 Task: Select a due date automation when advanced on, the moment a card is due add fields with custom field "Resume" set to a number lower than 1 and greater or equal to 10.
Action: Mouse moved to (1377, 100)
Screenshot: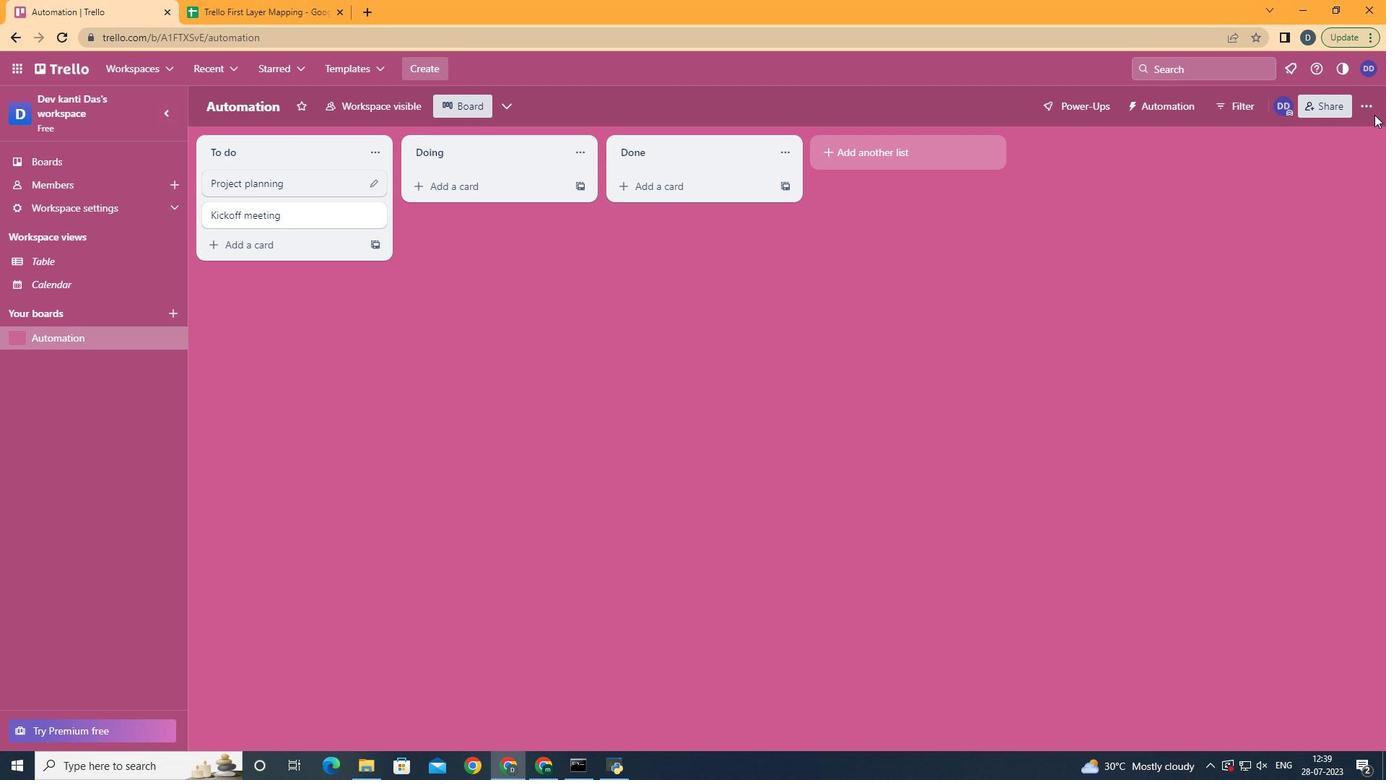 
Action: Mouse pressed left at (1377, 100)
Screenshot: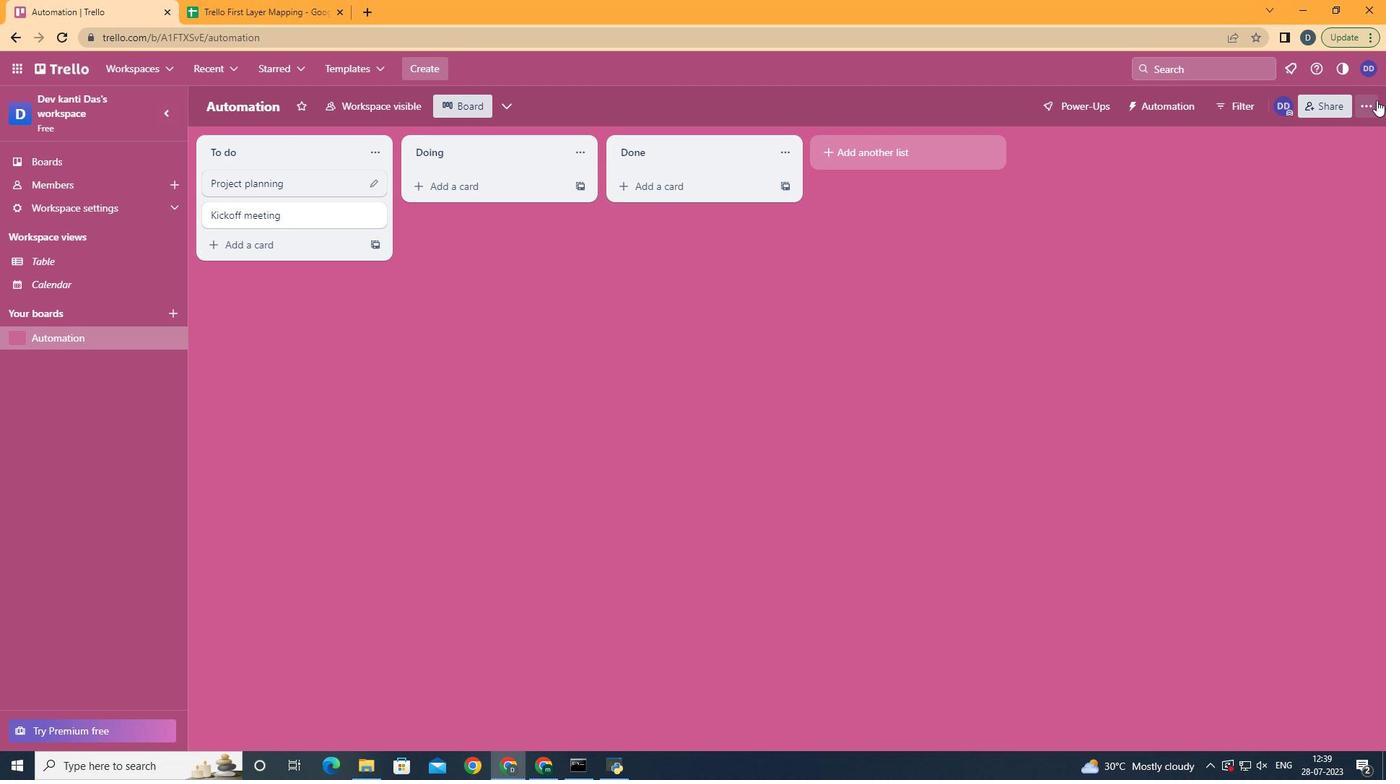 
Action: Mouse moved to (1249, 296)
Screenshot: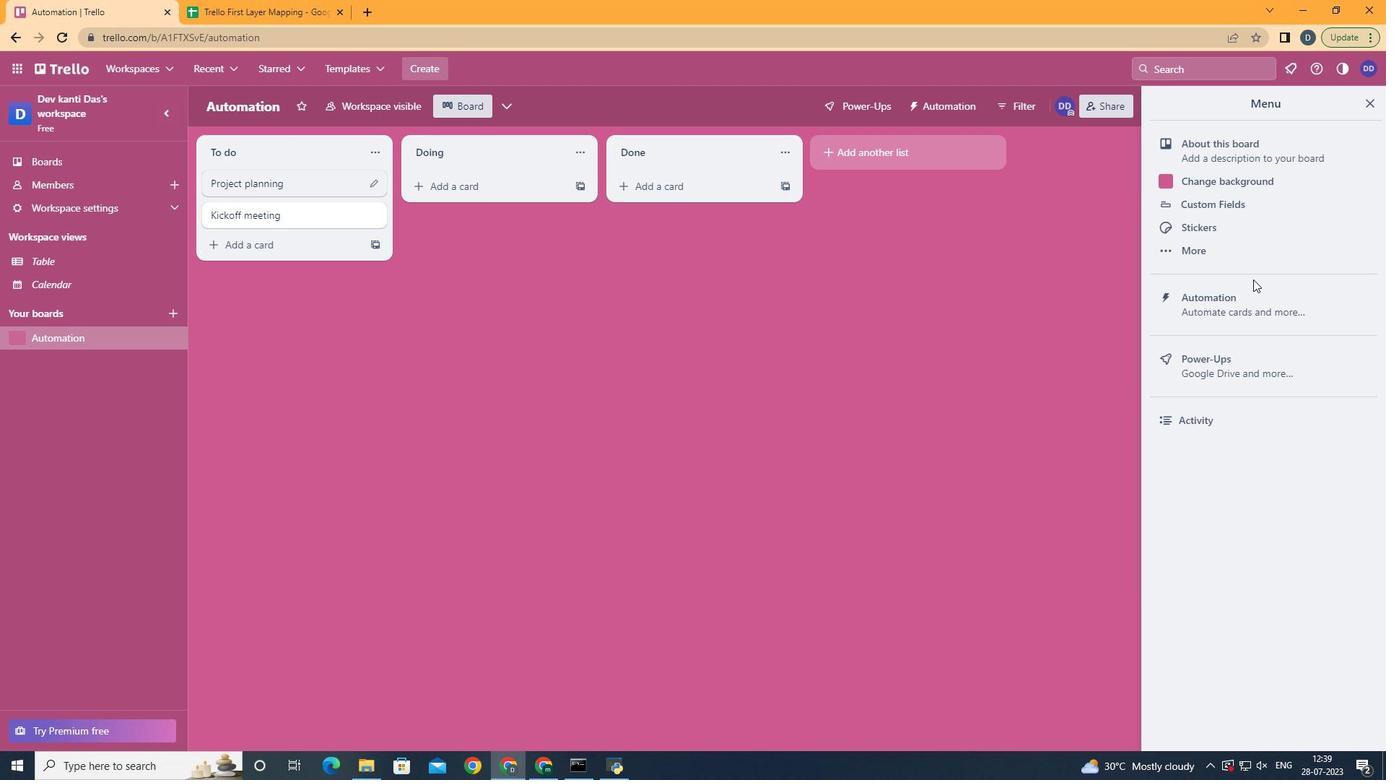 
Action: Mouse pressed left at (1249, 296)
Screenshot: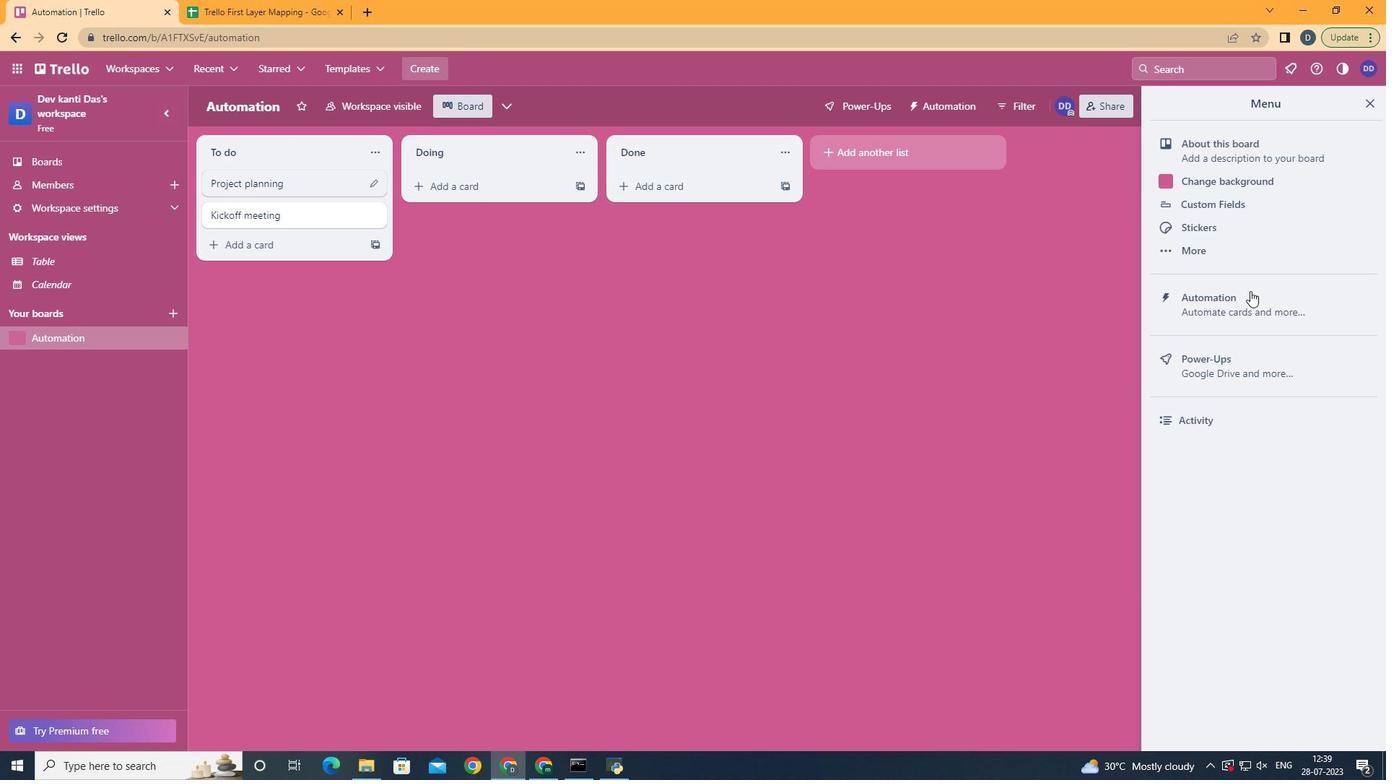 
Action: Mouse moved to (265, 294)
Screenshot: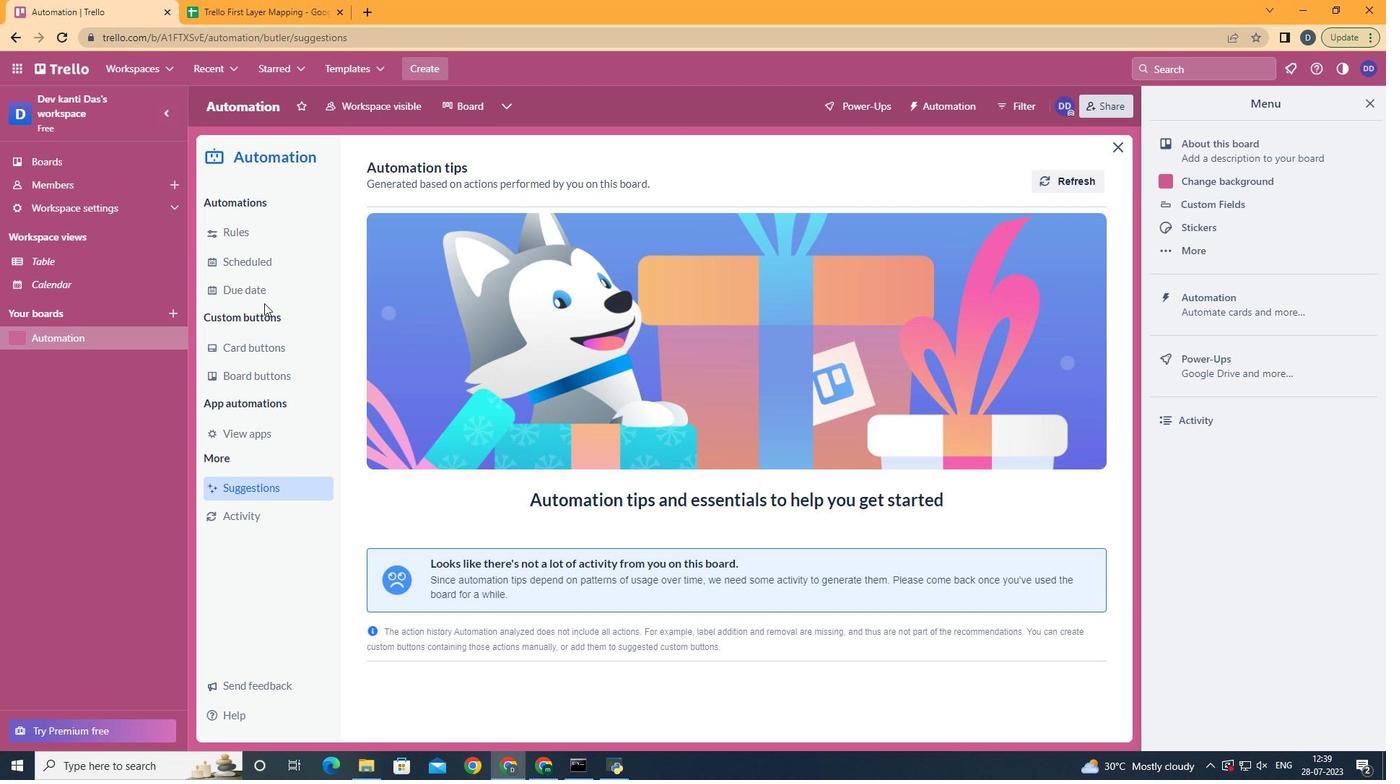 
Action: Mouse pressed left at (265, 294)
Screenshot: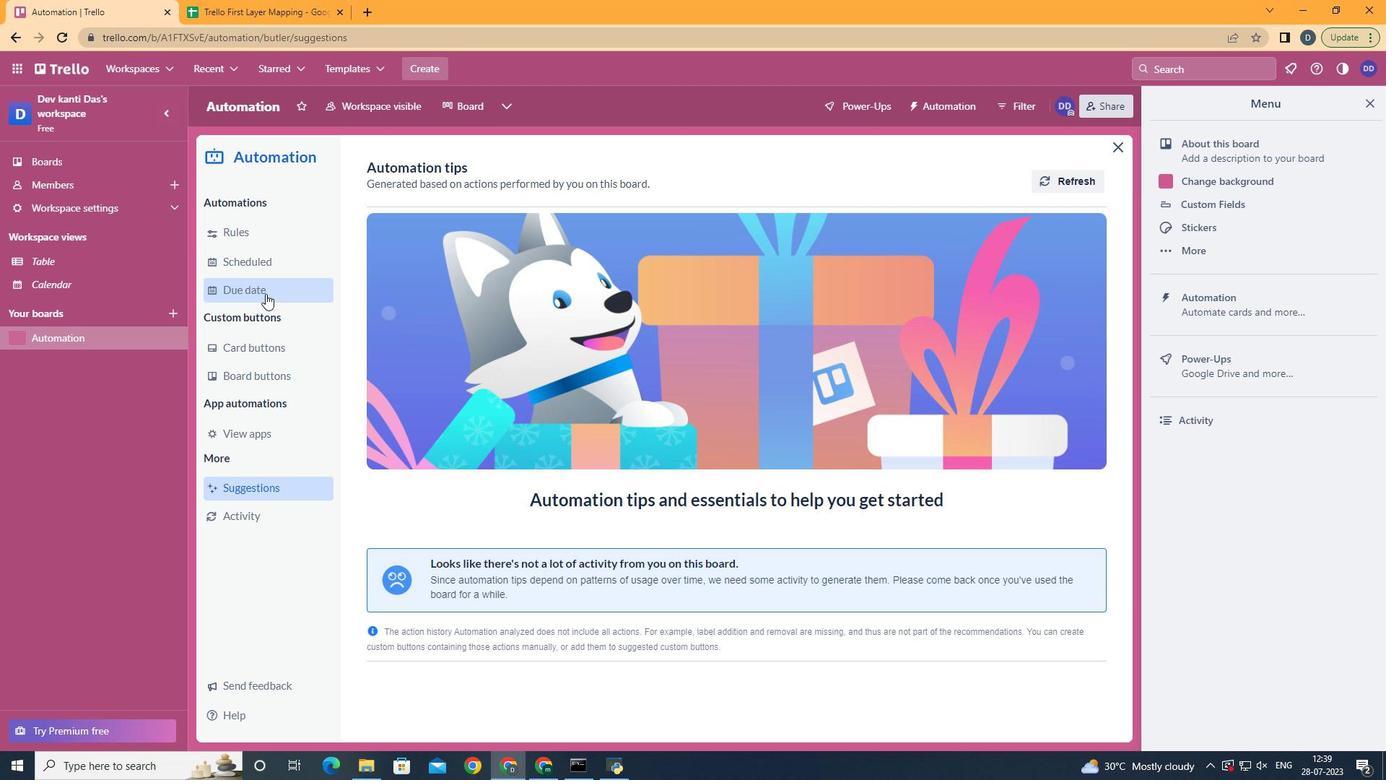 
Action: Mouse moved to (1031, 176)
Screenshot: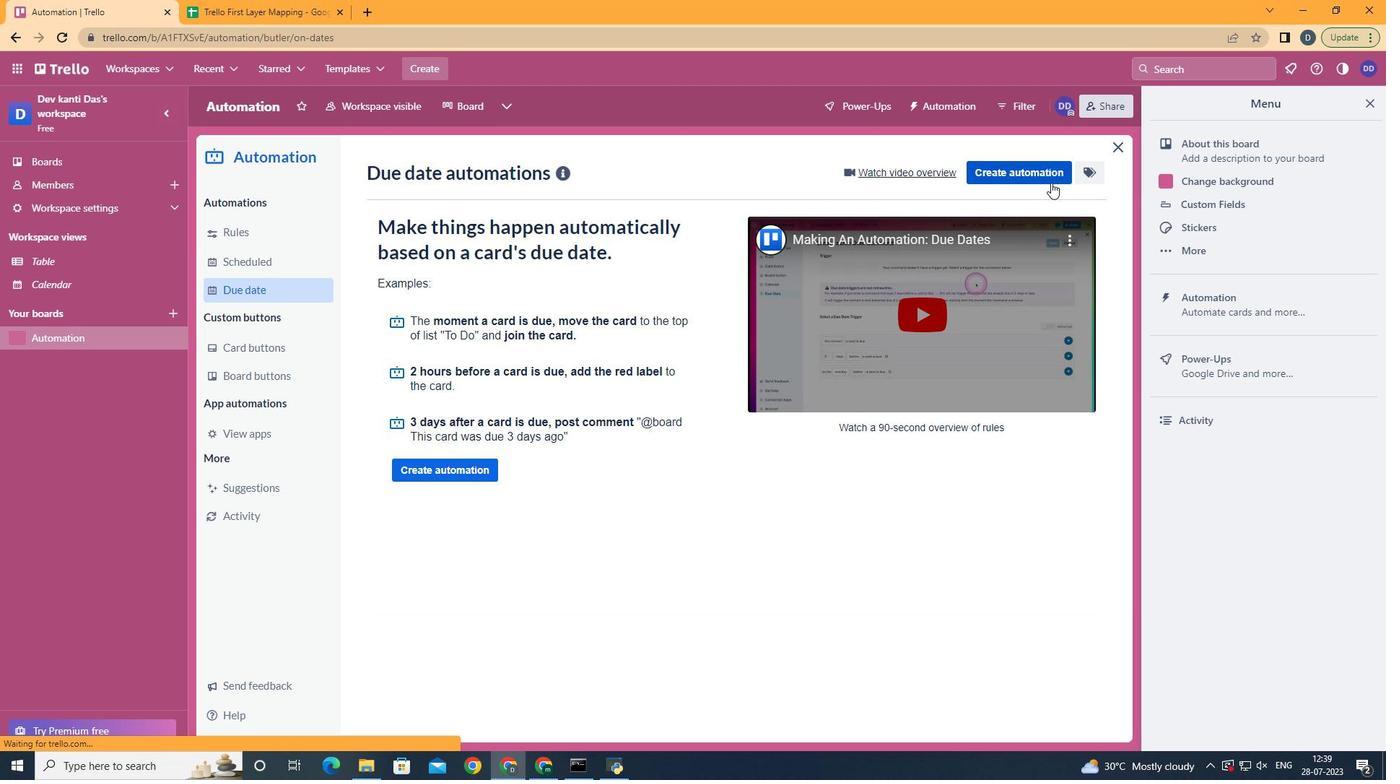 
Action: Mouse pressed left at (1031, 176)
Screenshot: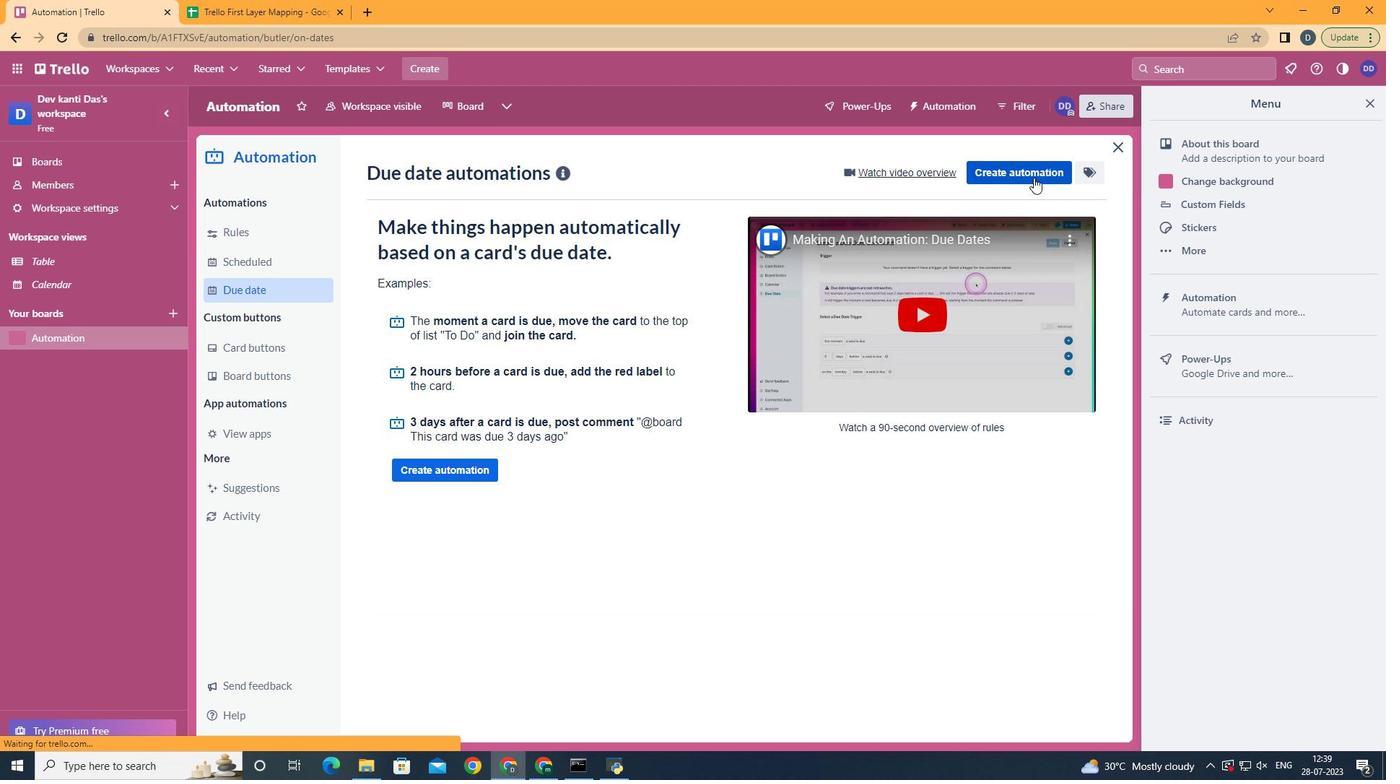 
Action: Mouse moved to (759, 307)
Screenshot: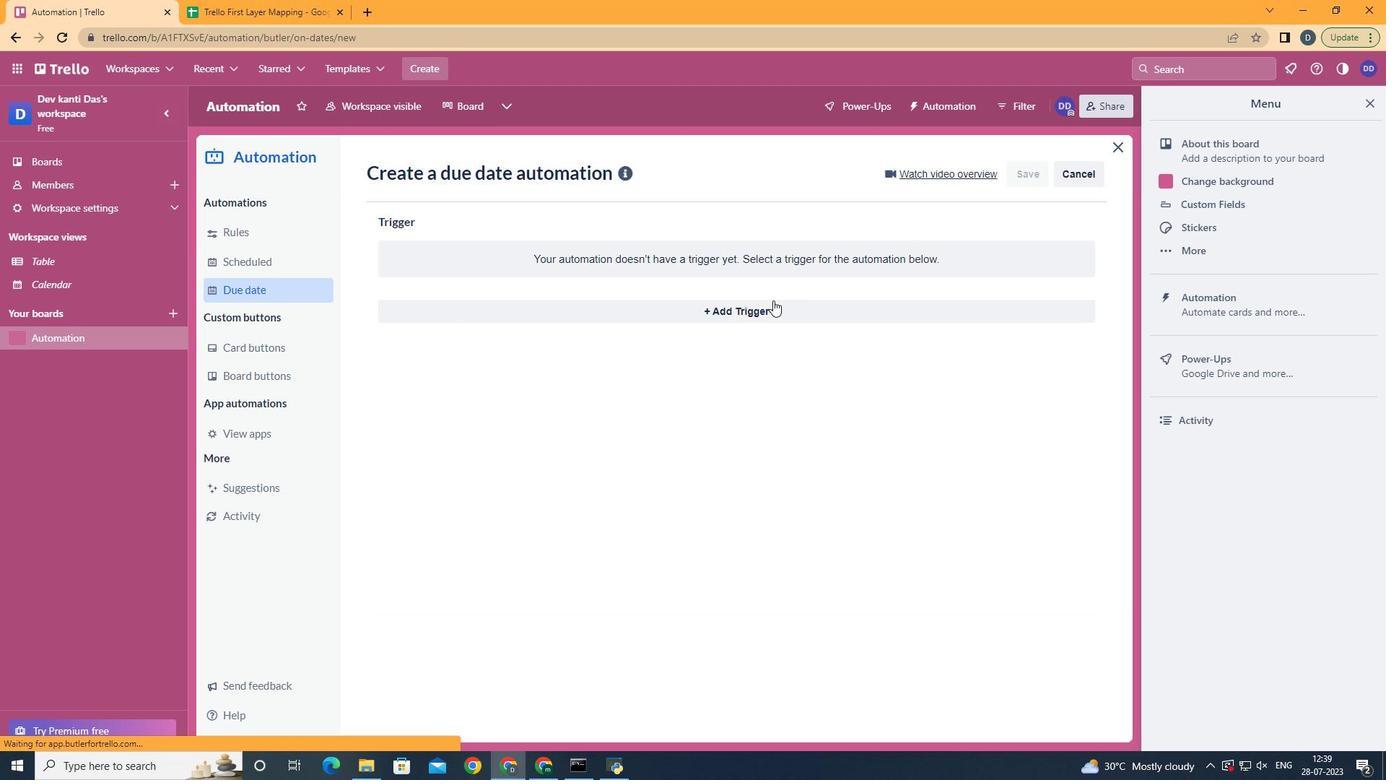 
Action: Mouse pressed left at (759, 307)
Screenshot: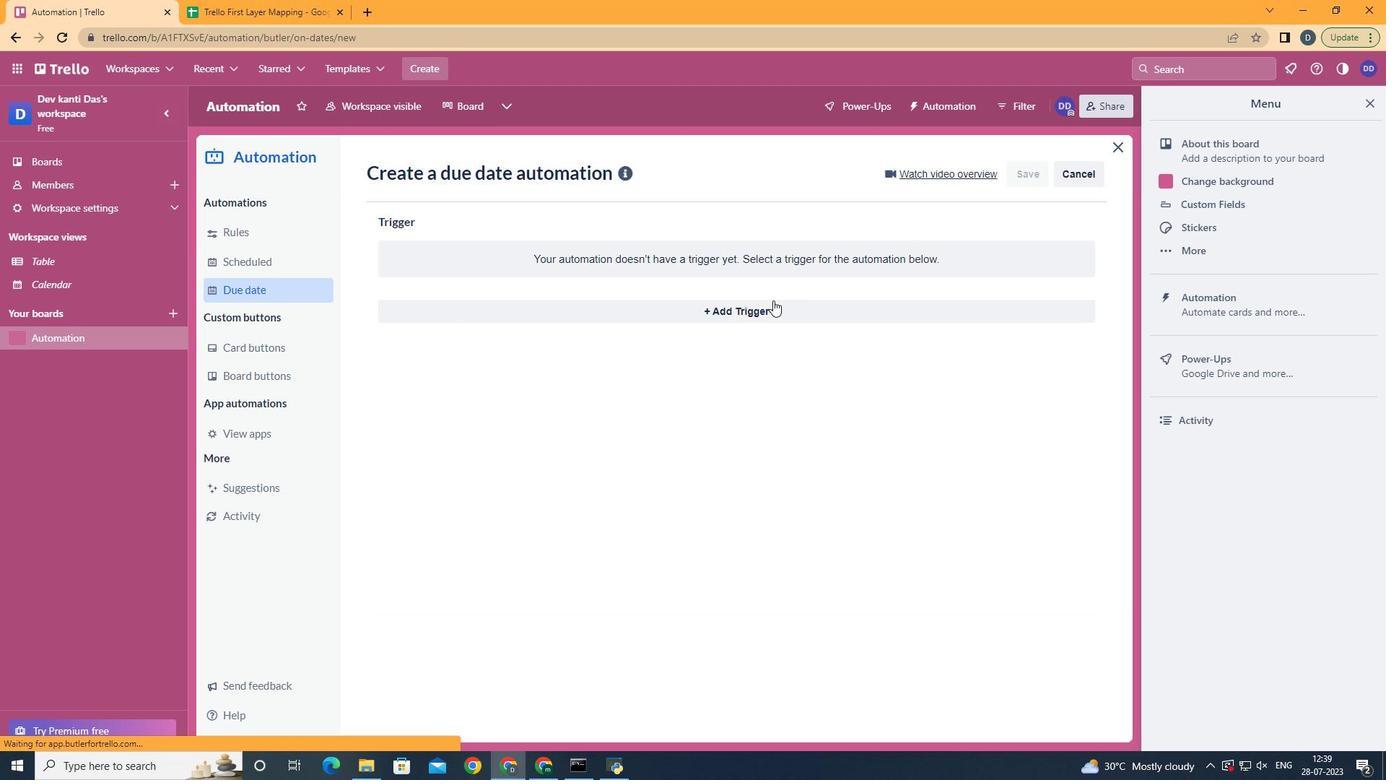 
Action: Mouse moved to (429, 504)
Screenshot: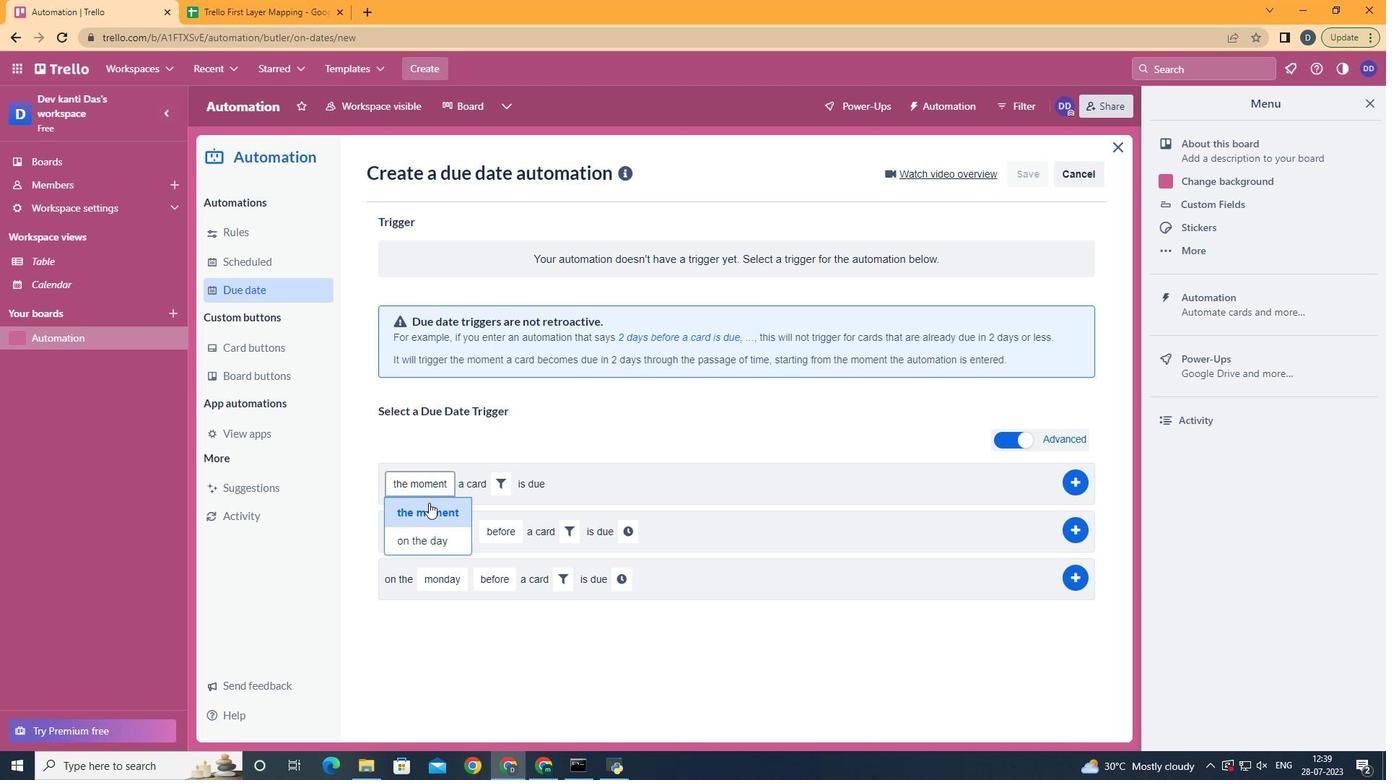 
Action: Mouse pressed left at (429, 504)
Screenshot: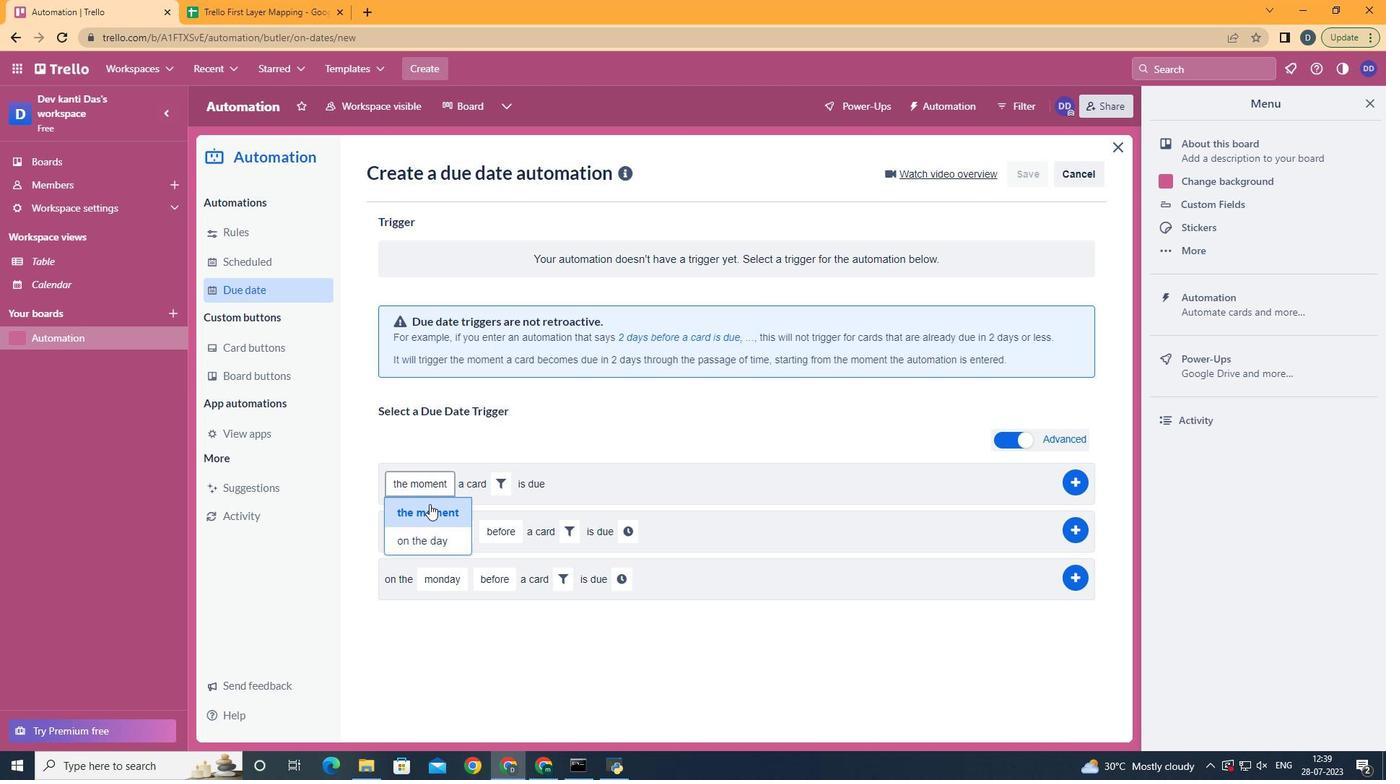 
Action: Mouse moved to (505, 479)
Screenshot: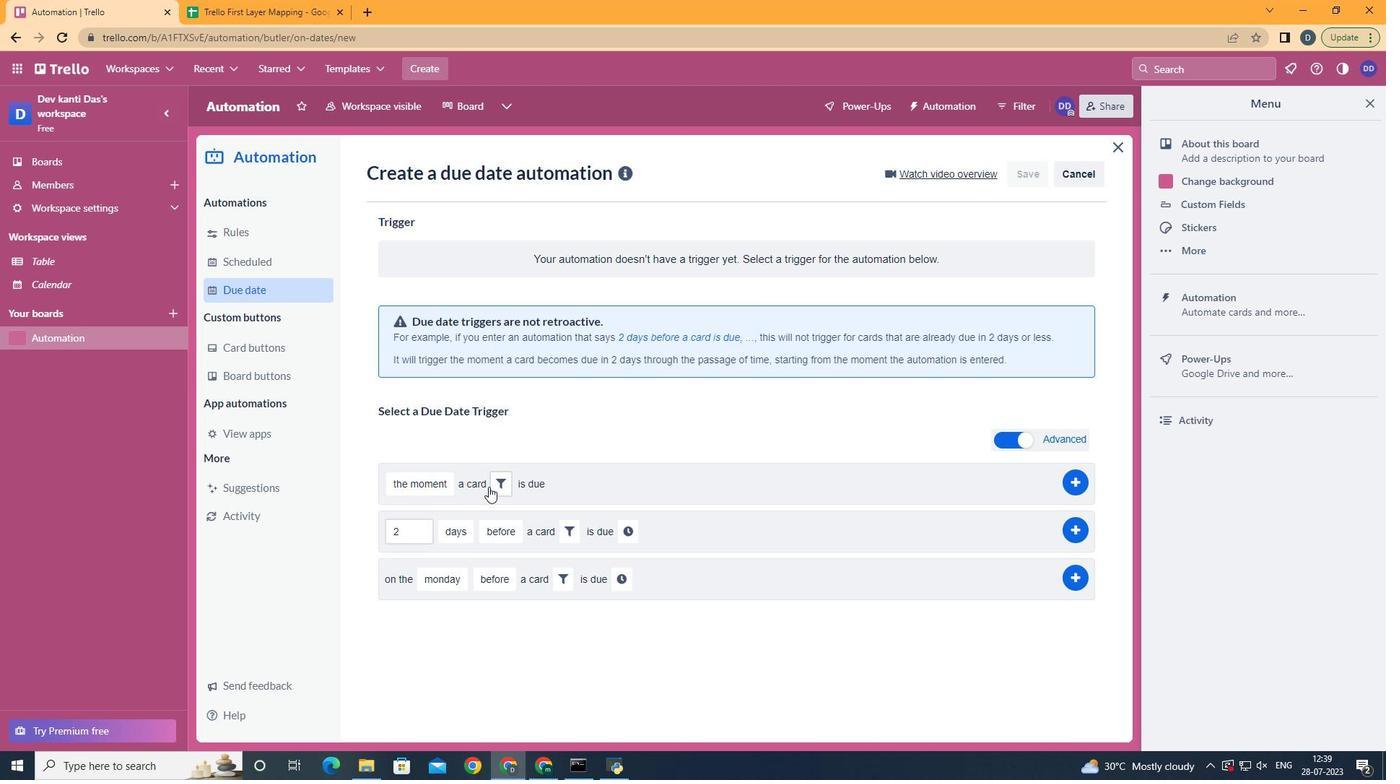 
Action: Mouse pressed left at (505, 479)
Screenshot: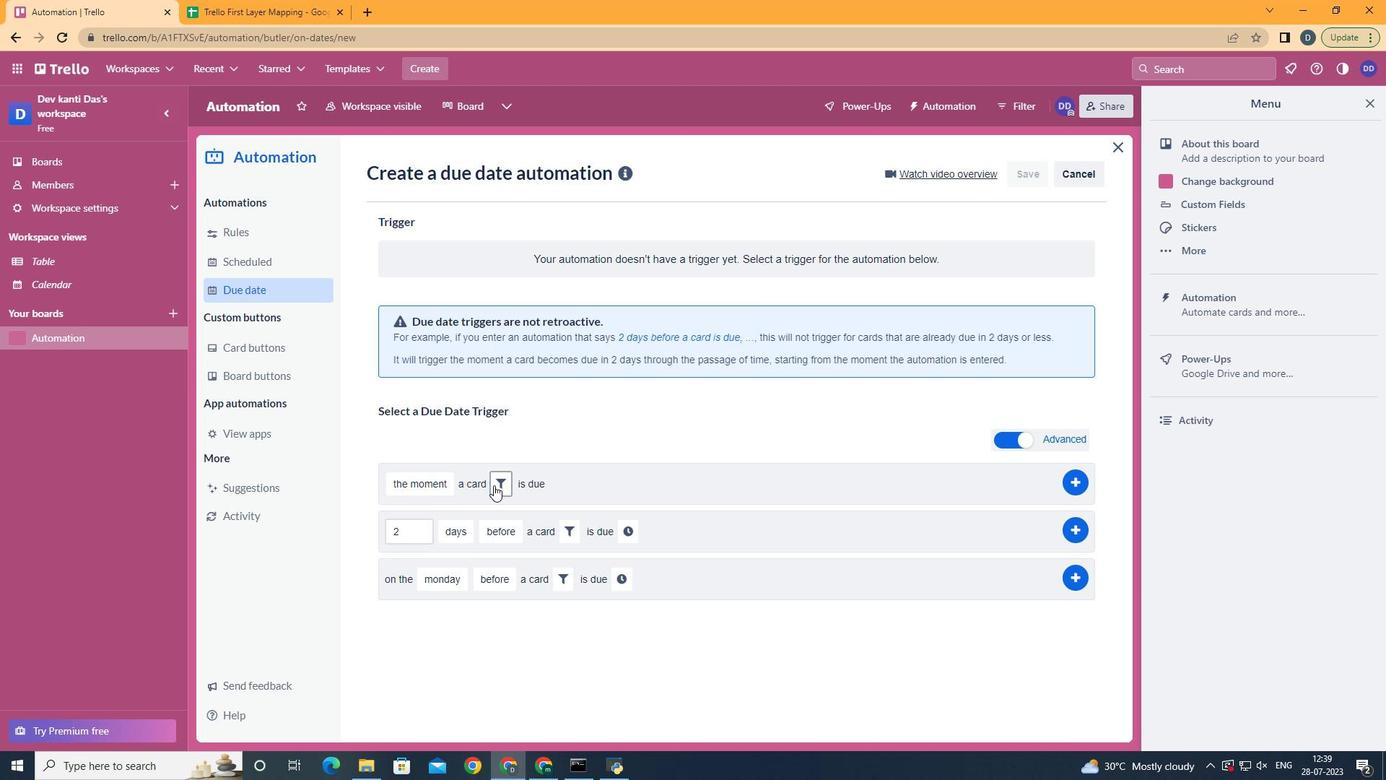 
Action: Mouse moved to (747, 527)
Screenshot: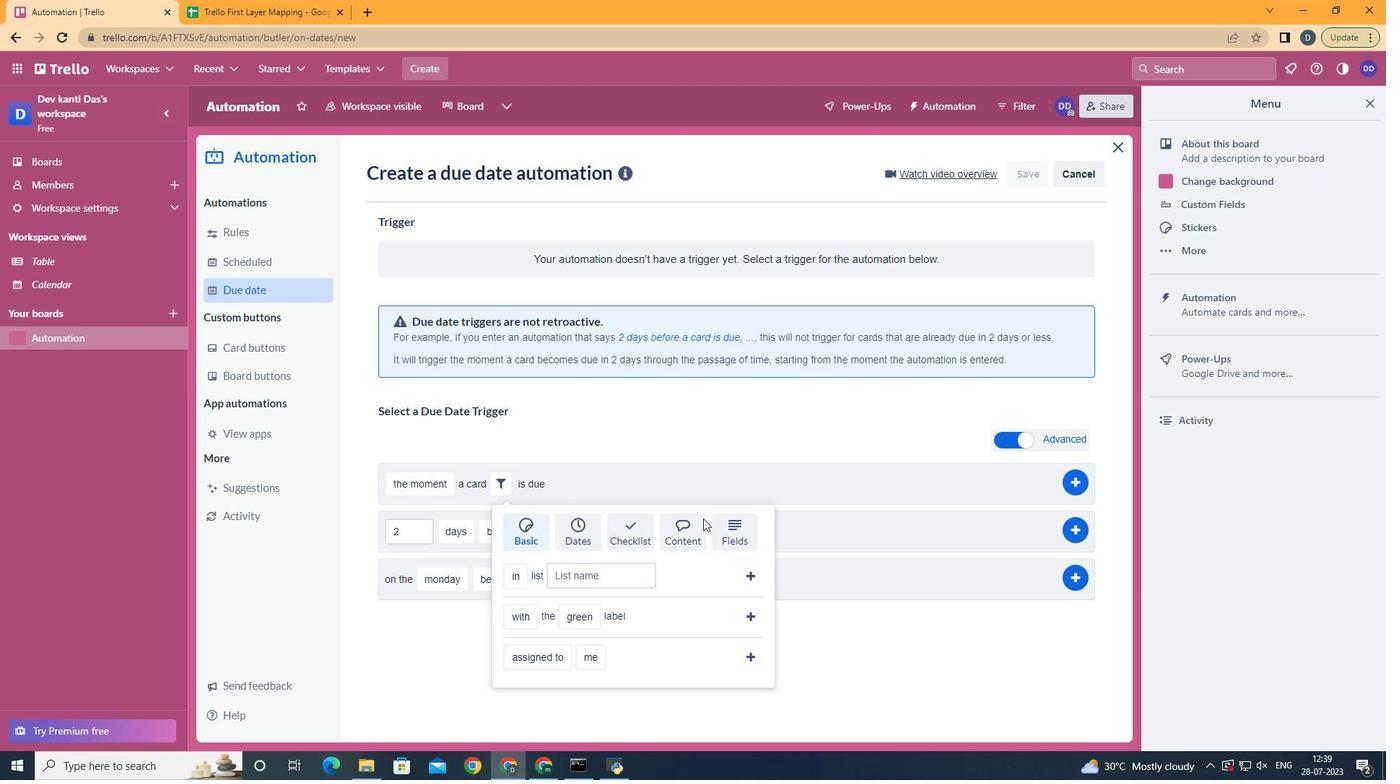
Action: Mouse pressed left at (747, 527)
Screenshot: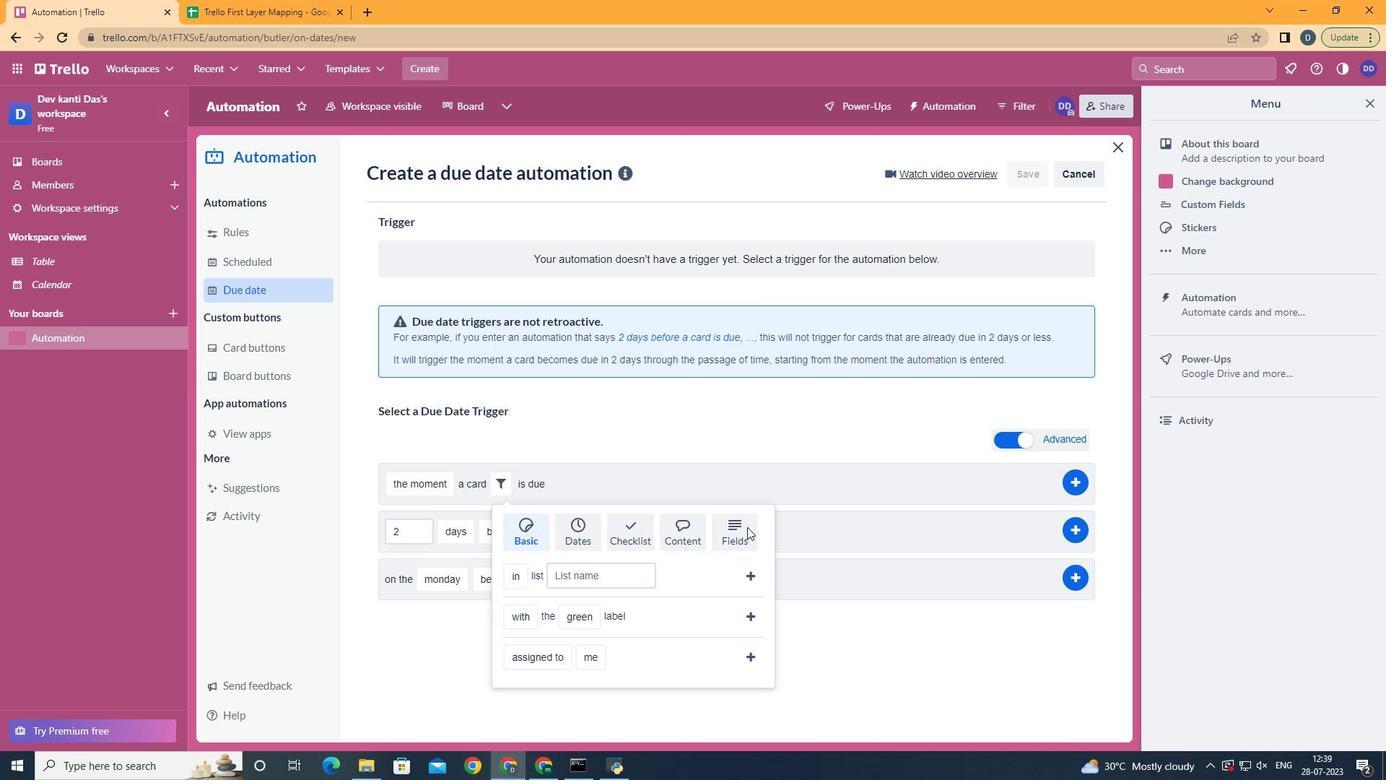 
Action: Mouse moved to (778, 538)
Screenshot: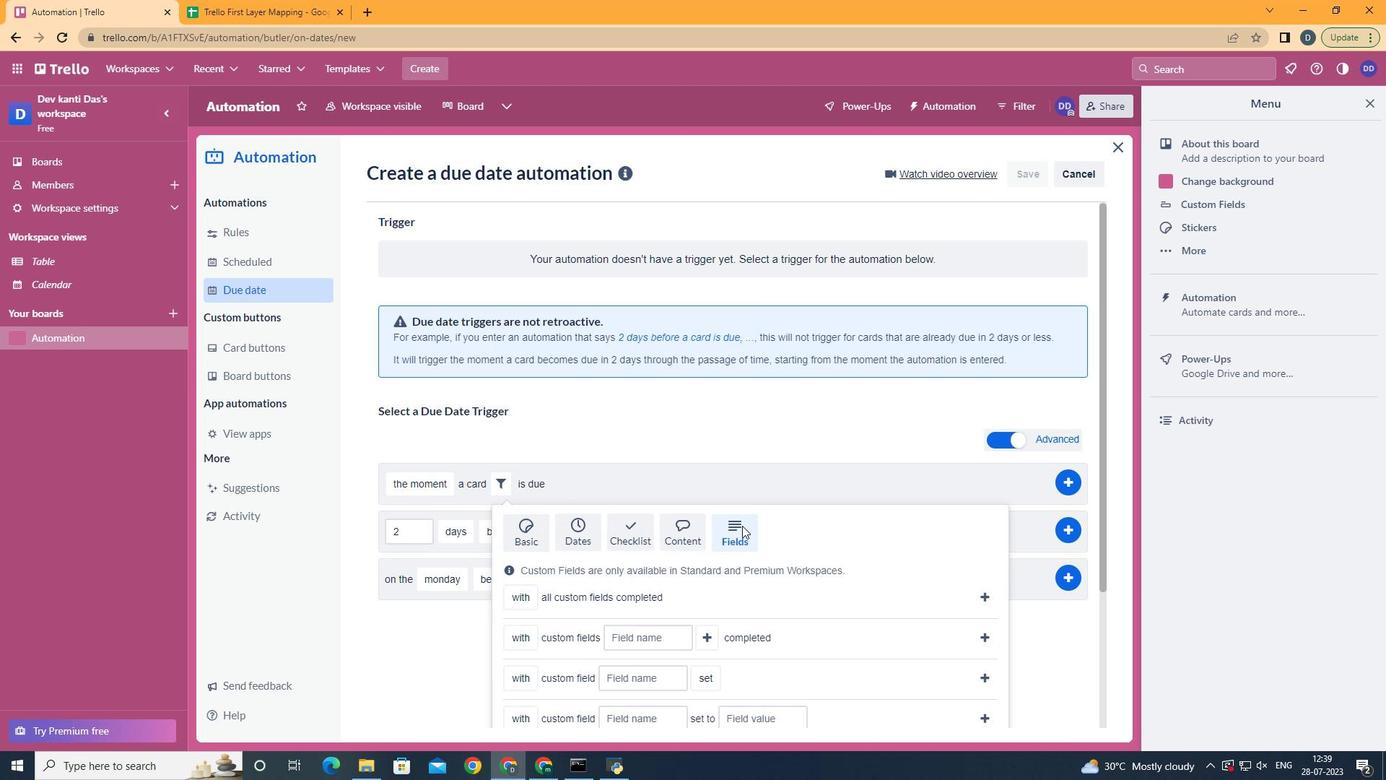 
Action: Mouse scrolled (778, 538) with delta (0, 0)
Screenshot: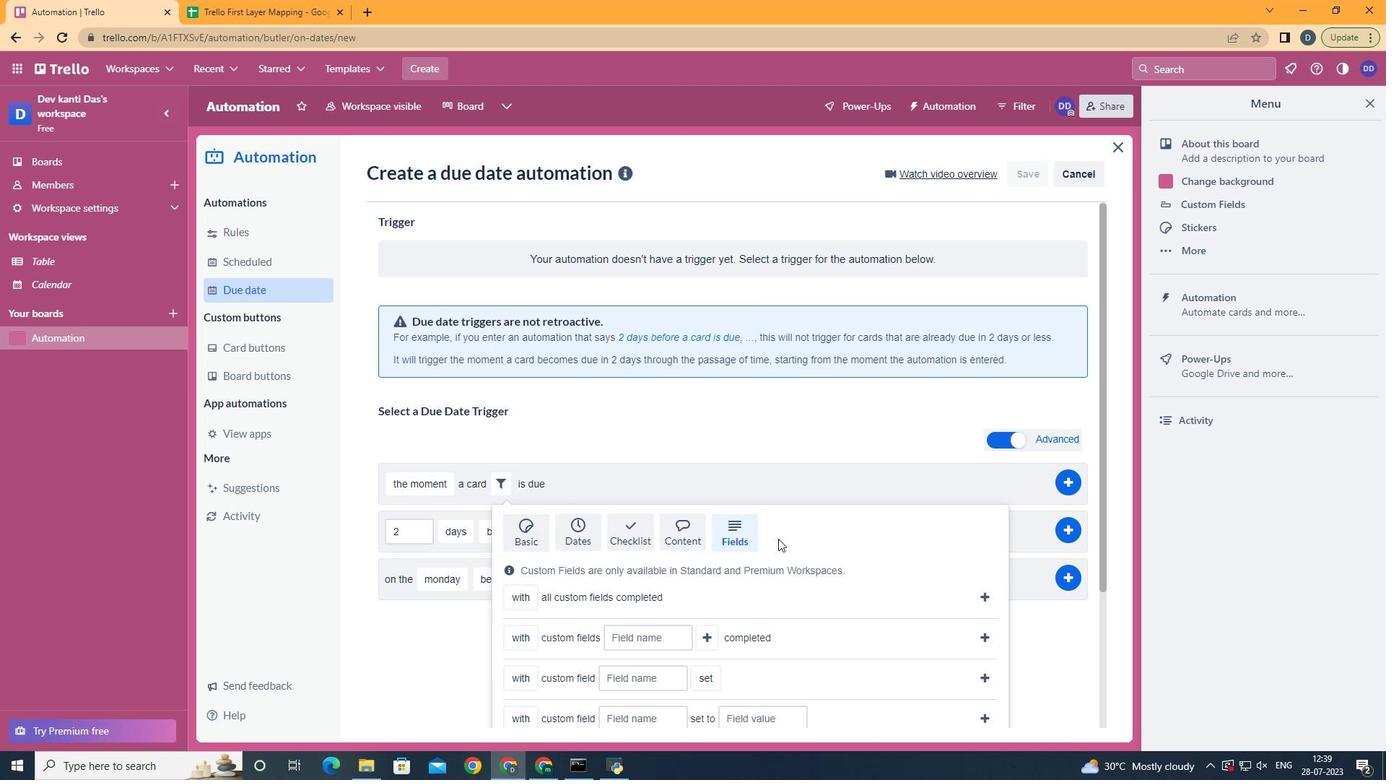
Action: Mouse scrolled (778, 538) with delta (0, 0)
Screenshot: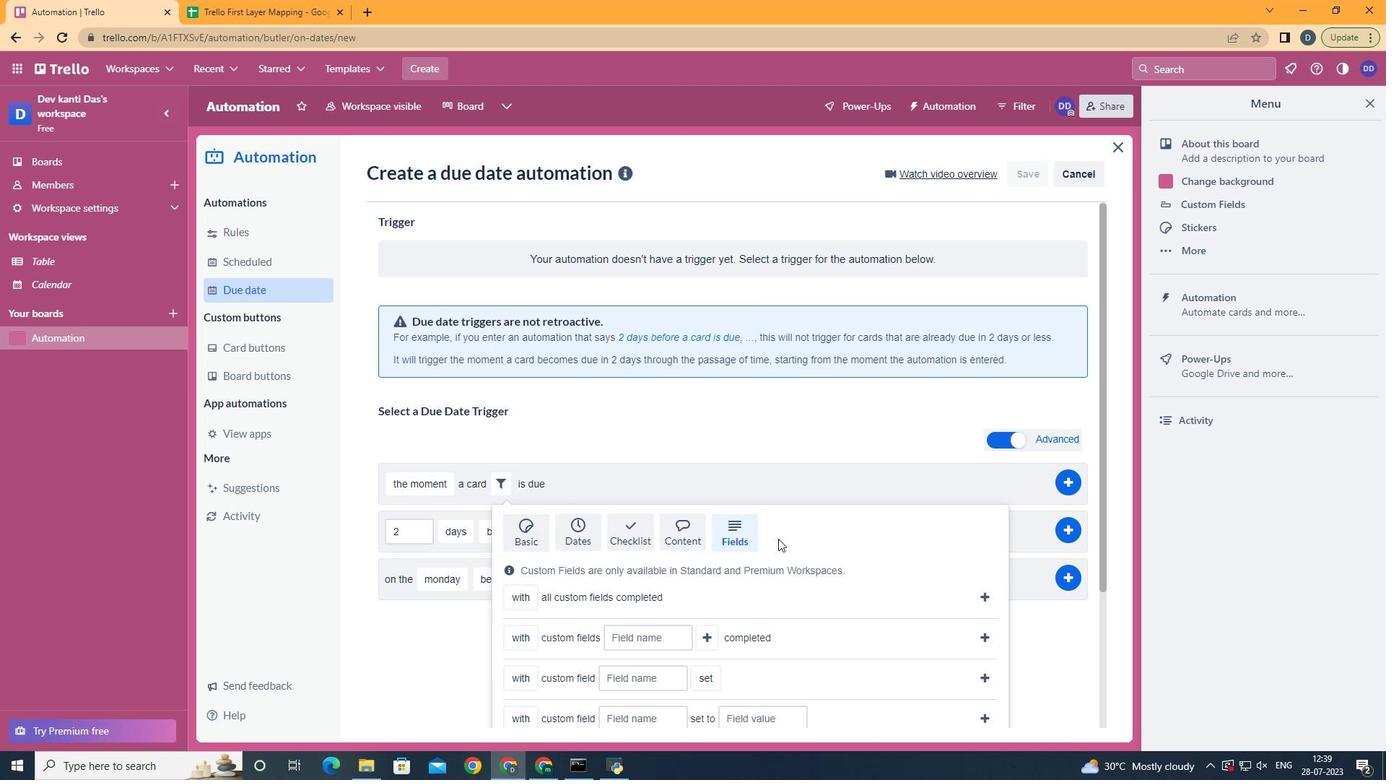 
Action: Mouse scrolled (778, 538) with delta (0, 0)
Screenshot: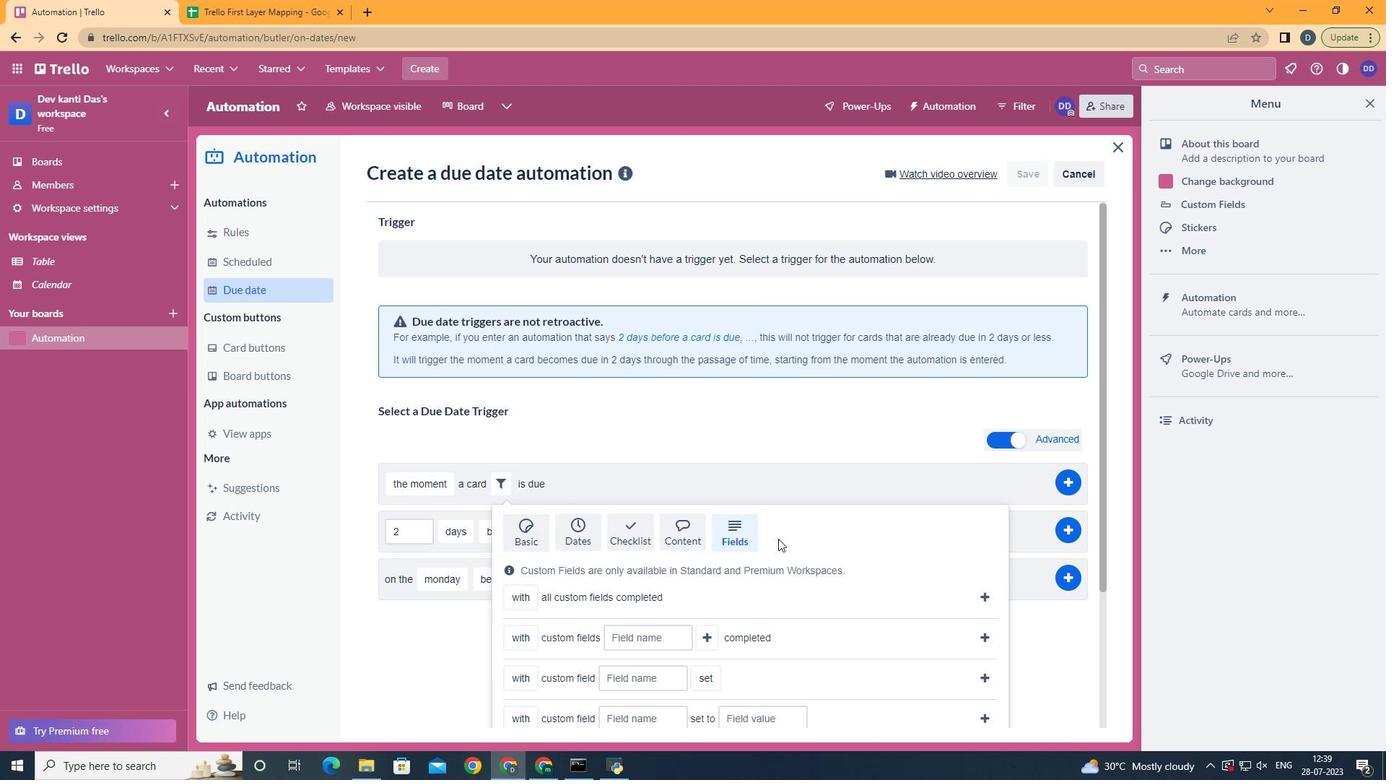 
Action: Mouse scrolled (778, 538) with delta (0, 0)
Screenshot: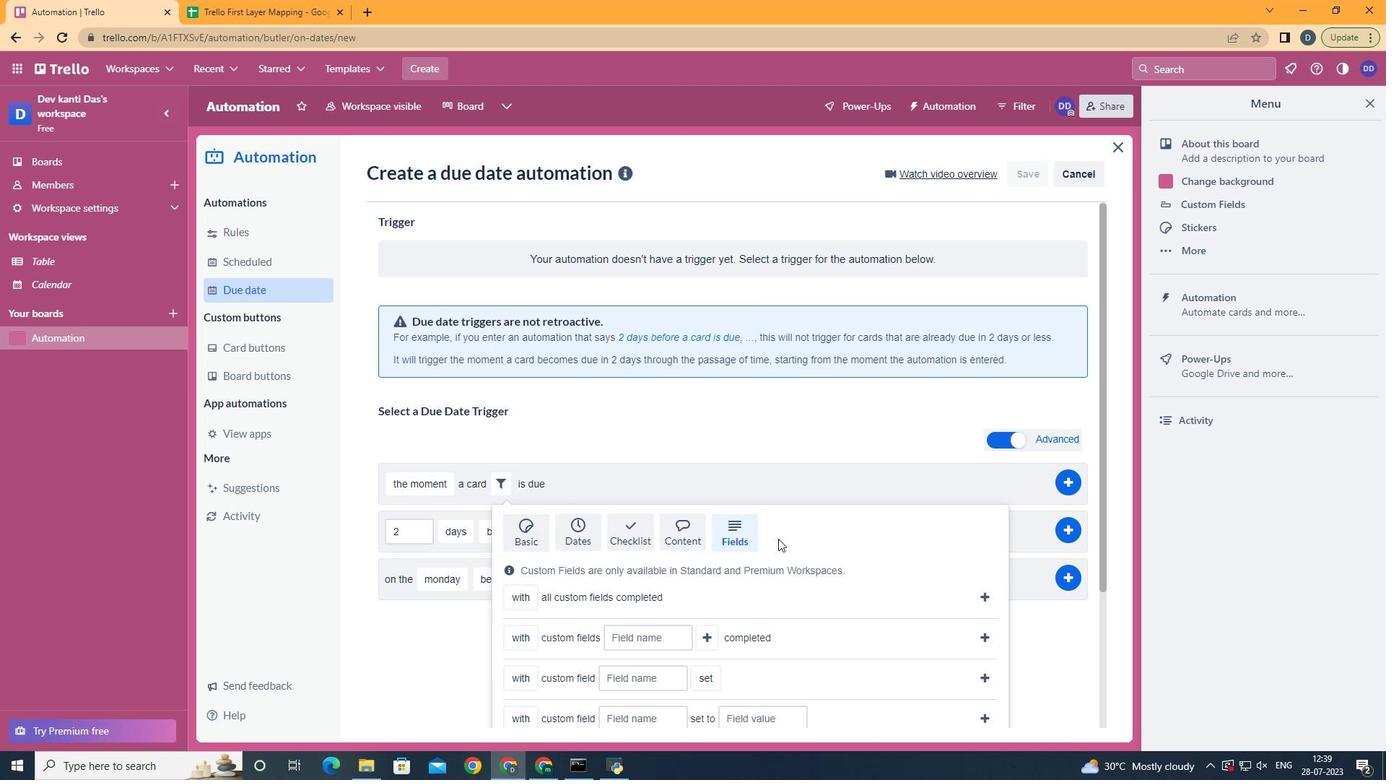 
Action: Mouse scrolled (778, 538) with delta (0, 0)
Screenshot: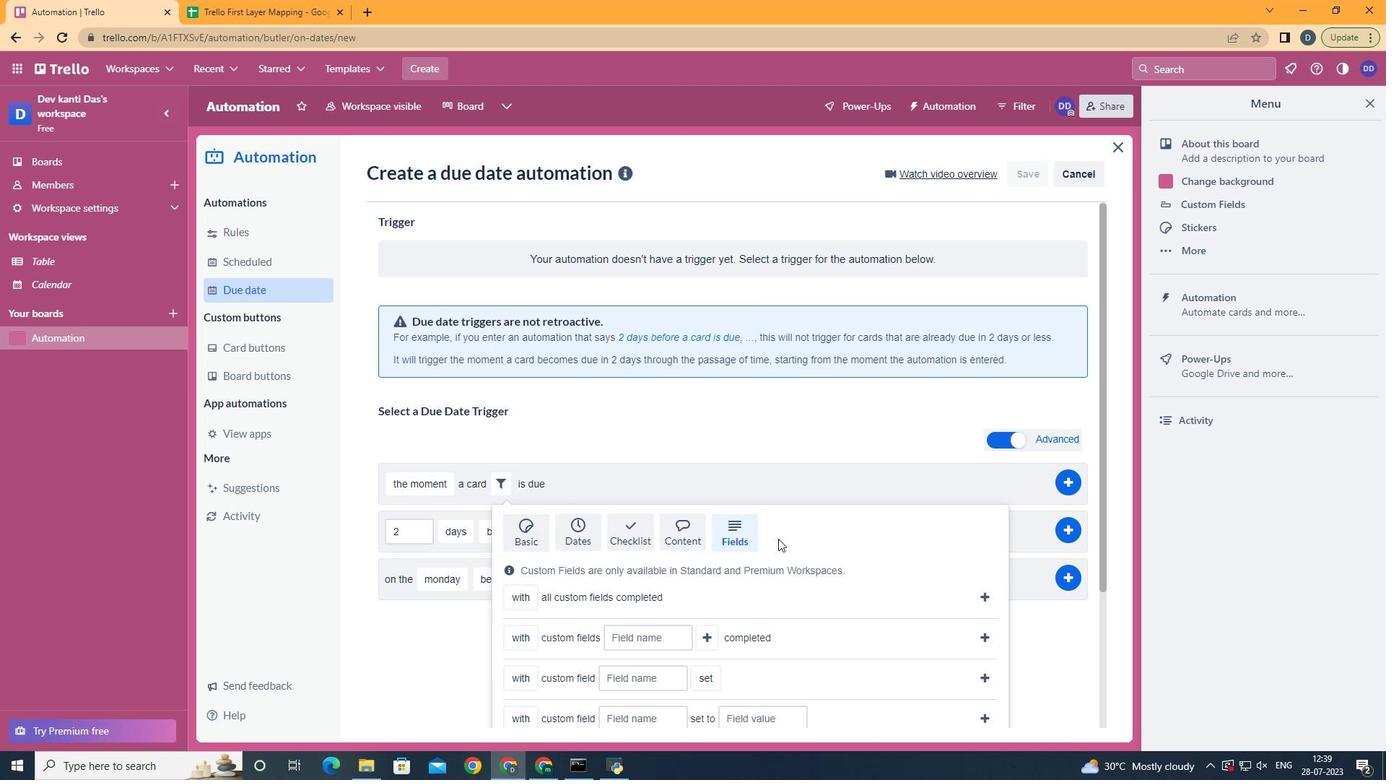 
Action: Mouse moved to (790, 534)
Screenshot: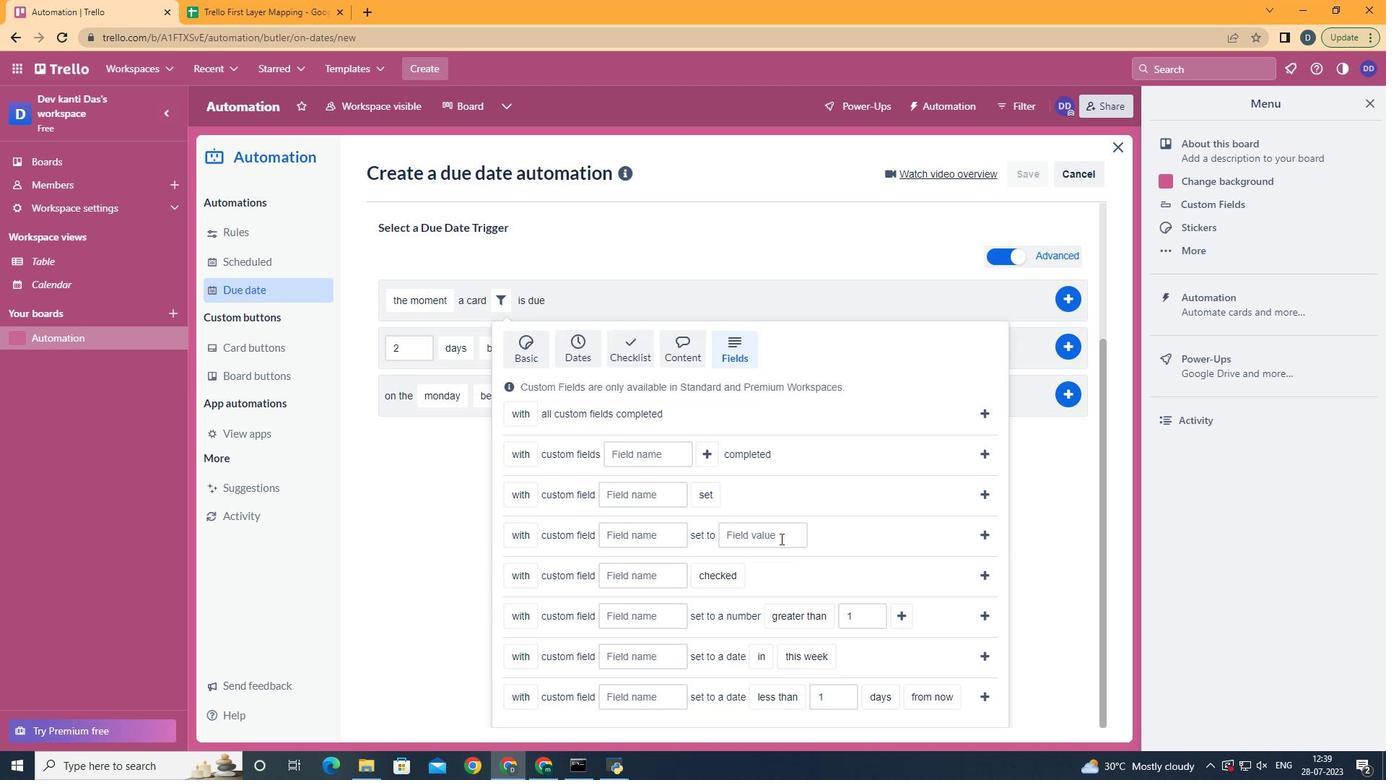 
Action: Mouse scrolled (790, 533) with delta (0, 0)
Screenshot: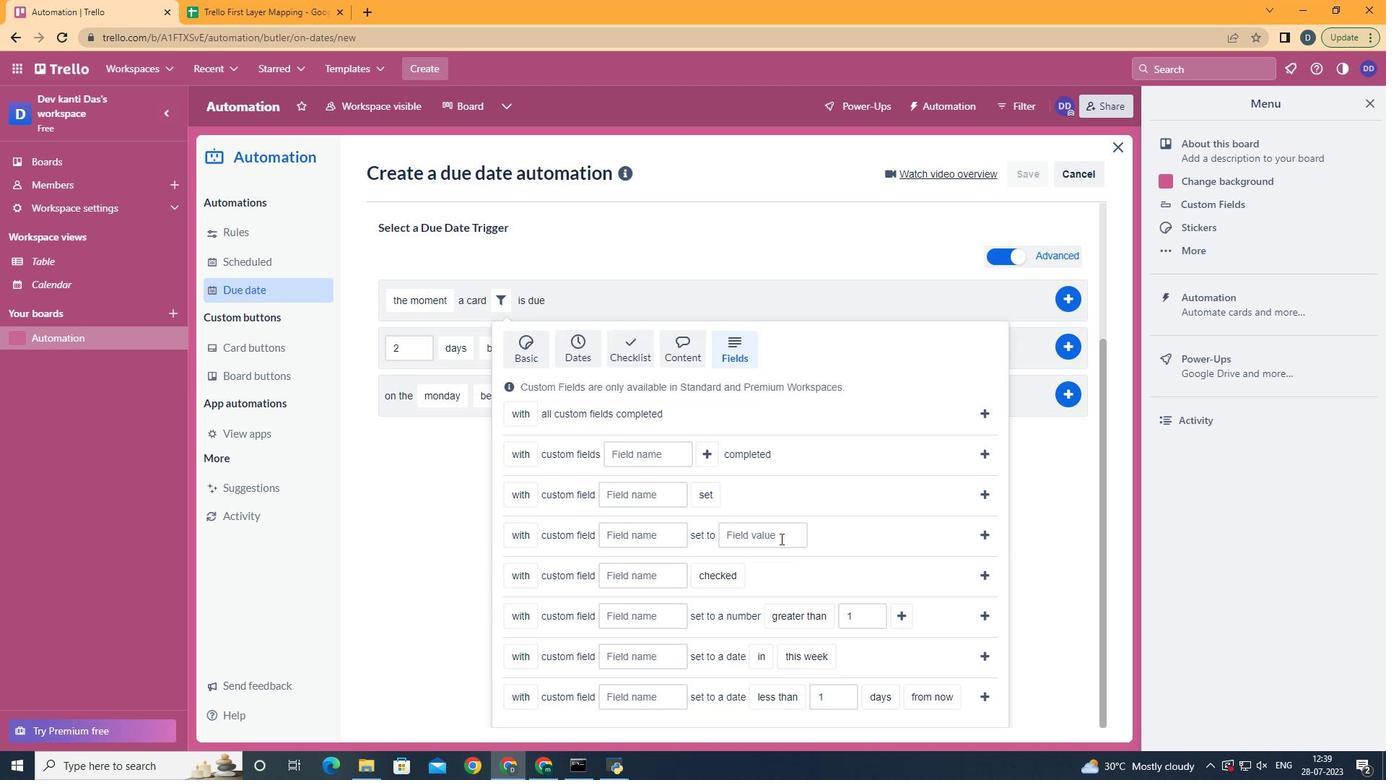 
Action: Mouse moved to (794, 533)
Screenshot: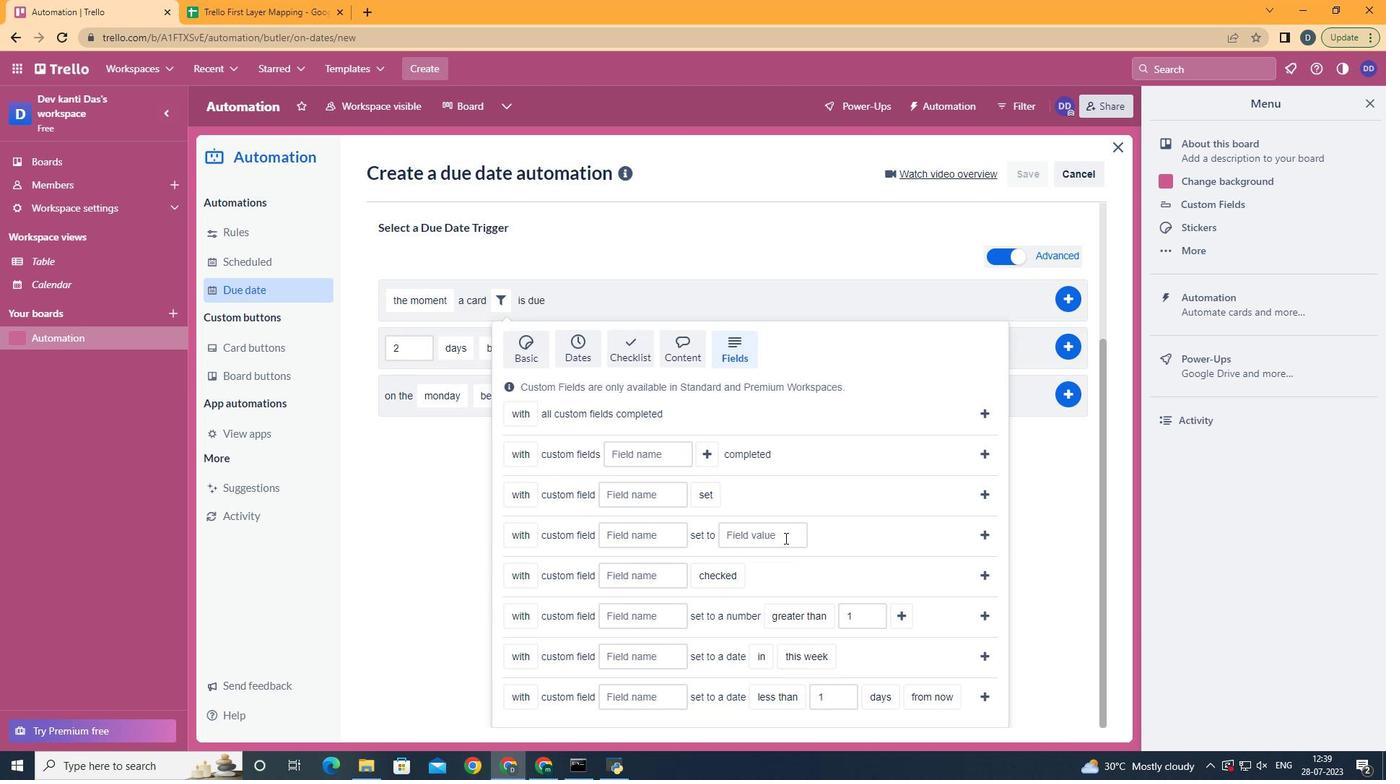 
Action: Mouse scrolled (794, 532) with delta (0, 0)
Screenshot: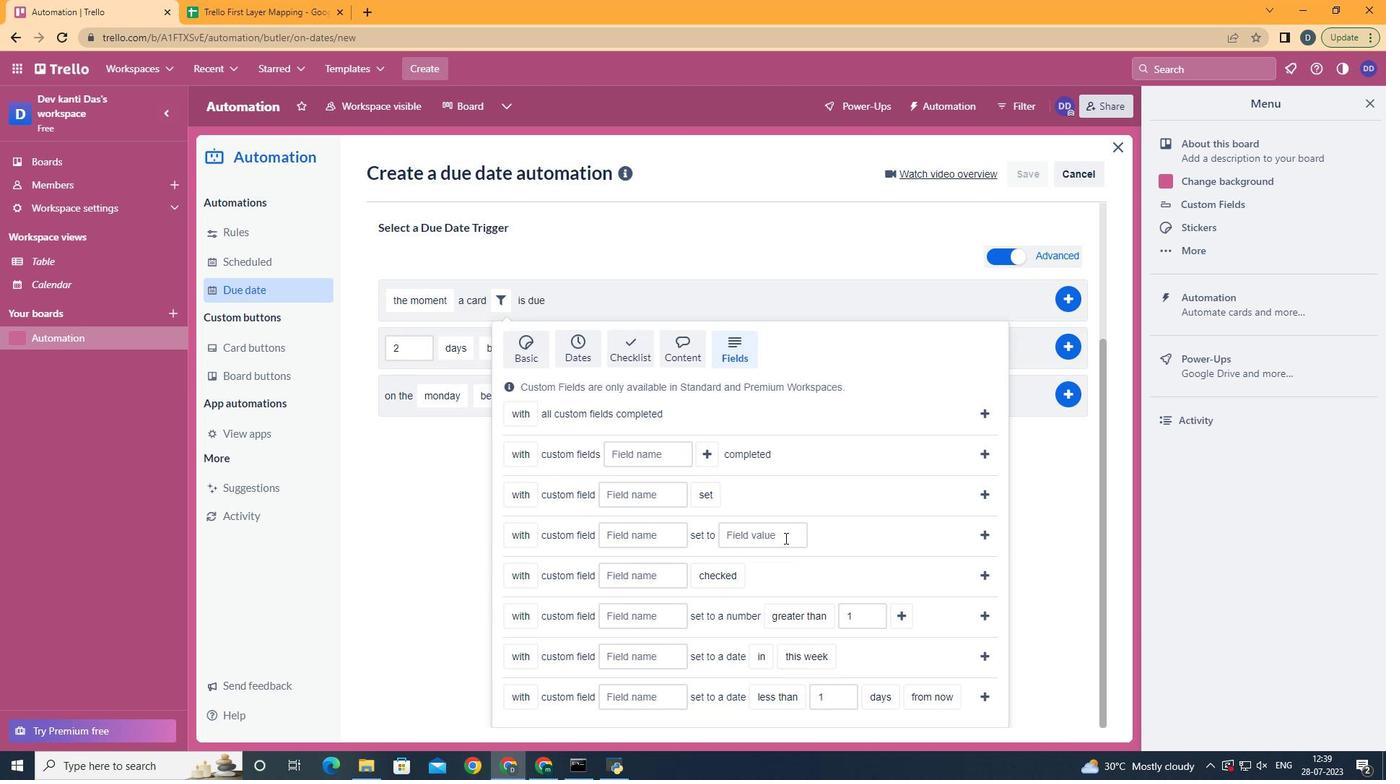 
Action: Mouse moved to (803, 529)
Screenshot: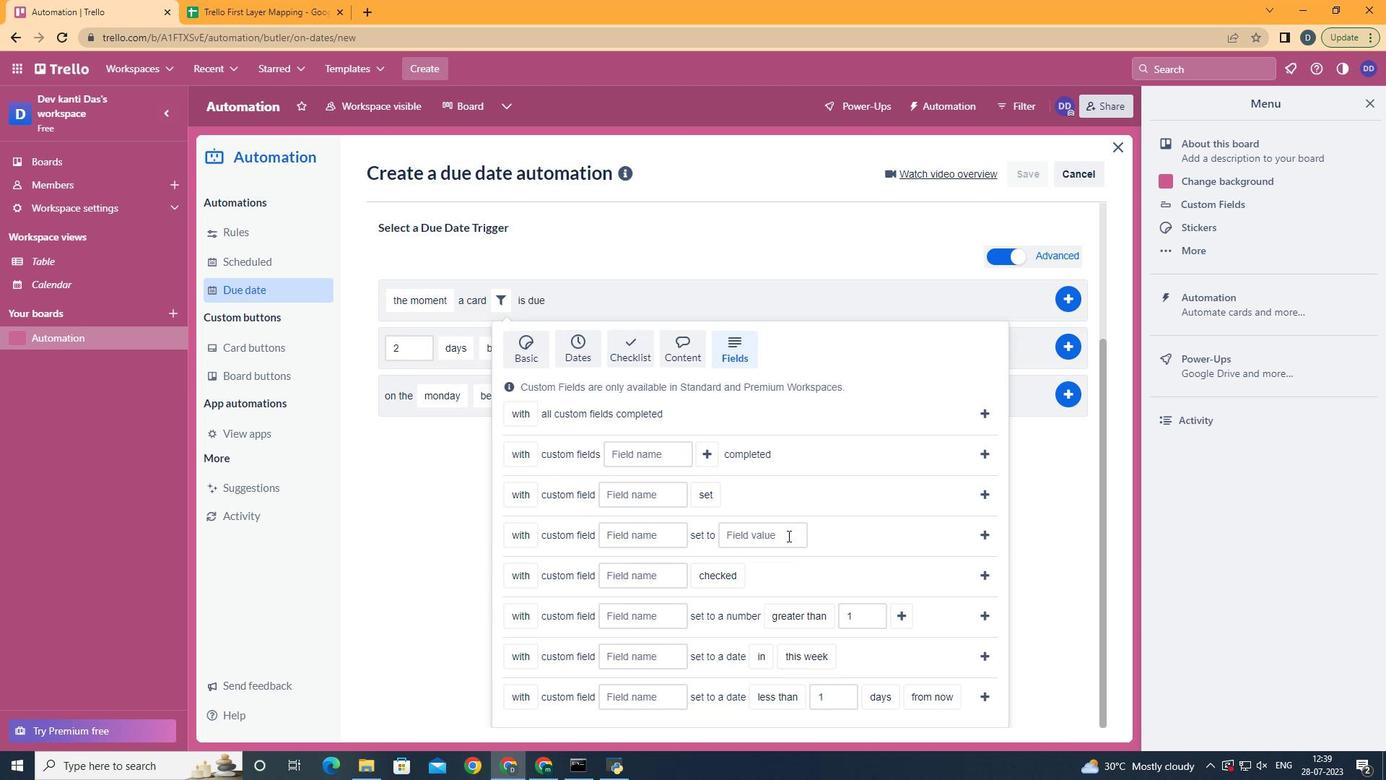
Action: Mouse scrolled (803, 528) with delta (0, 0)
Screenshot: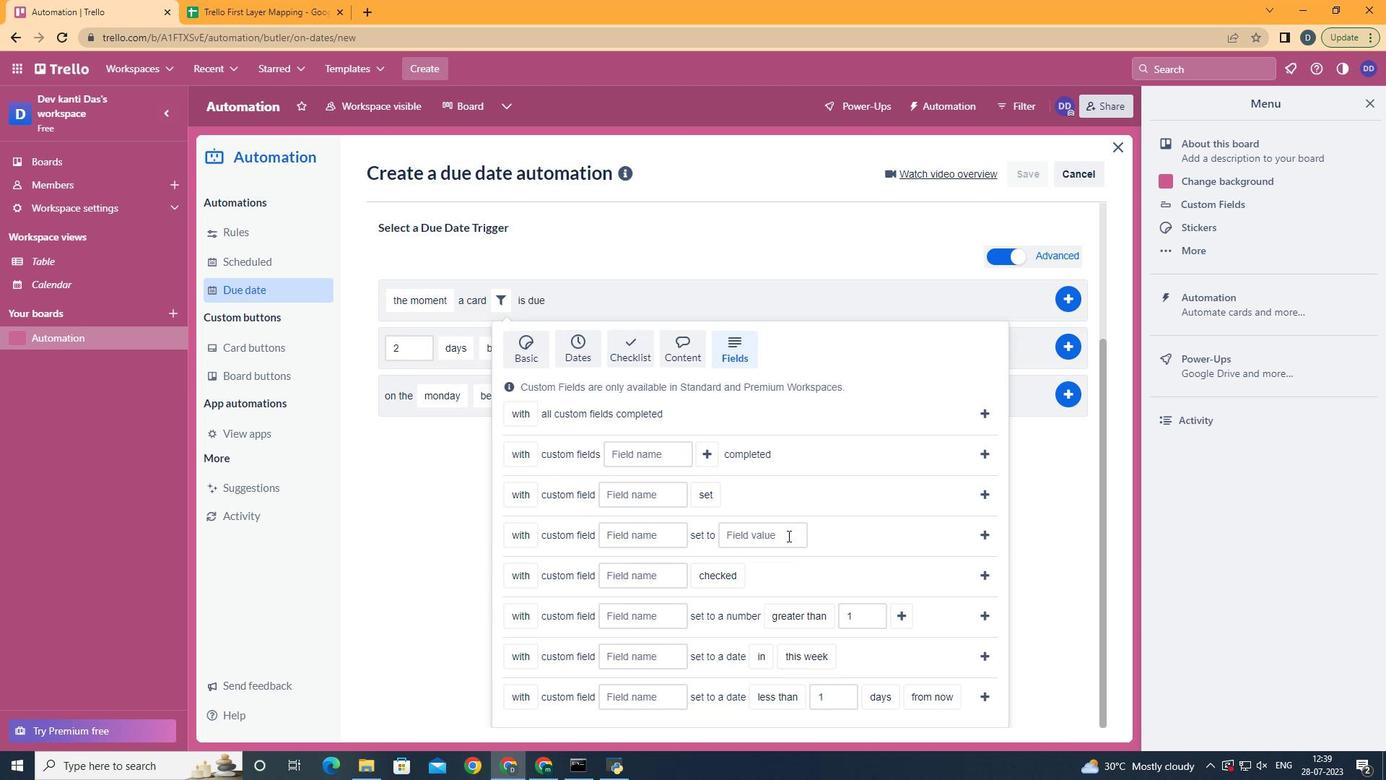 
Action: Mouse moved to (815, 524)
Screenshot: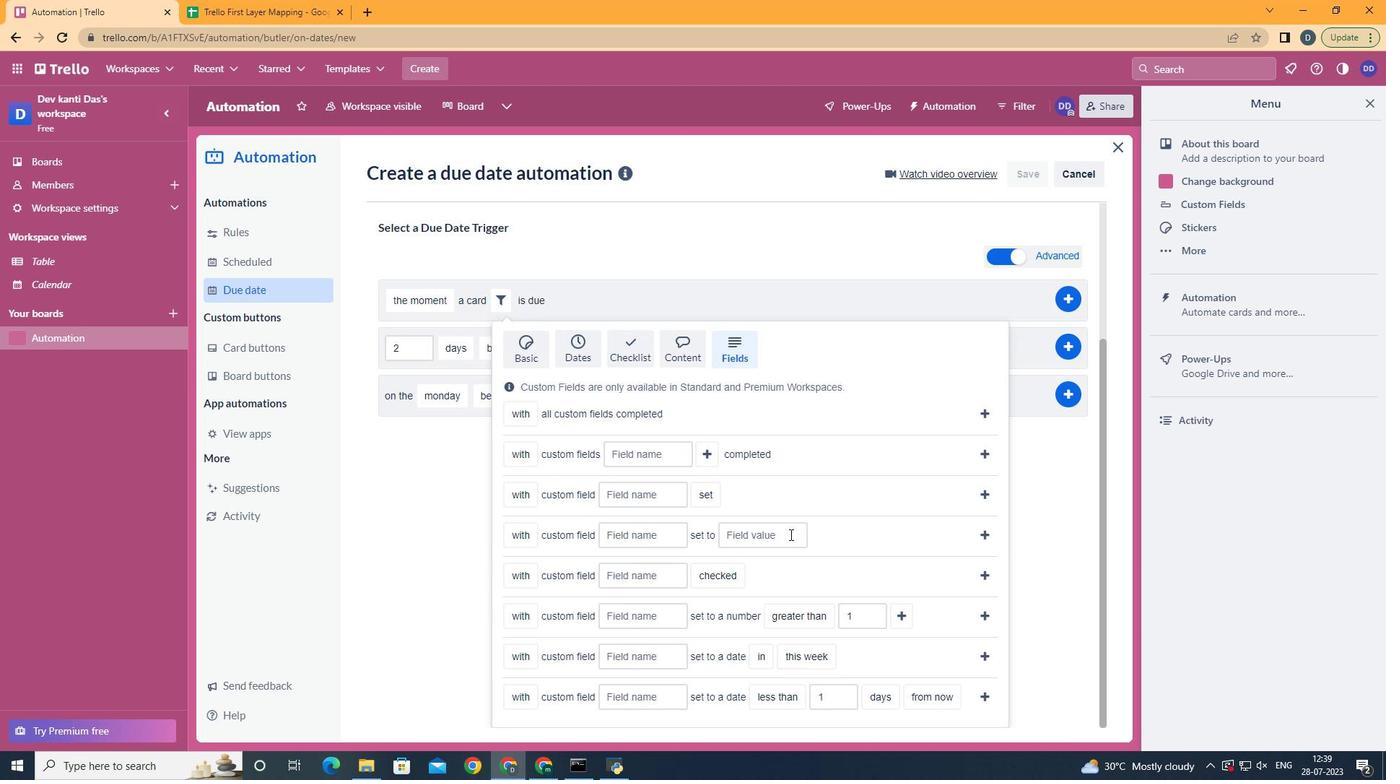 
Action: Mouse scrolled (814, 524) with delta (0, 0)
Screenshot: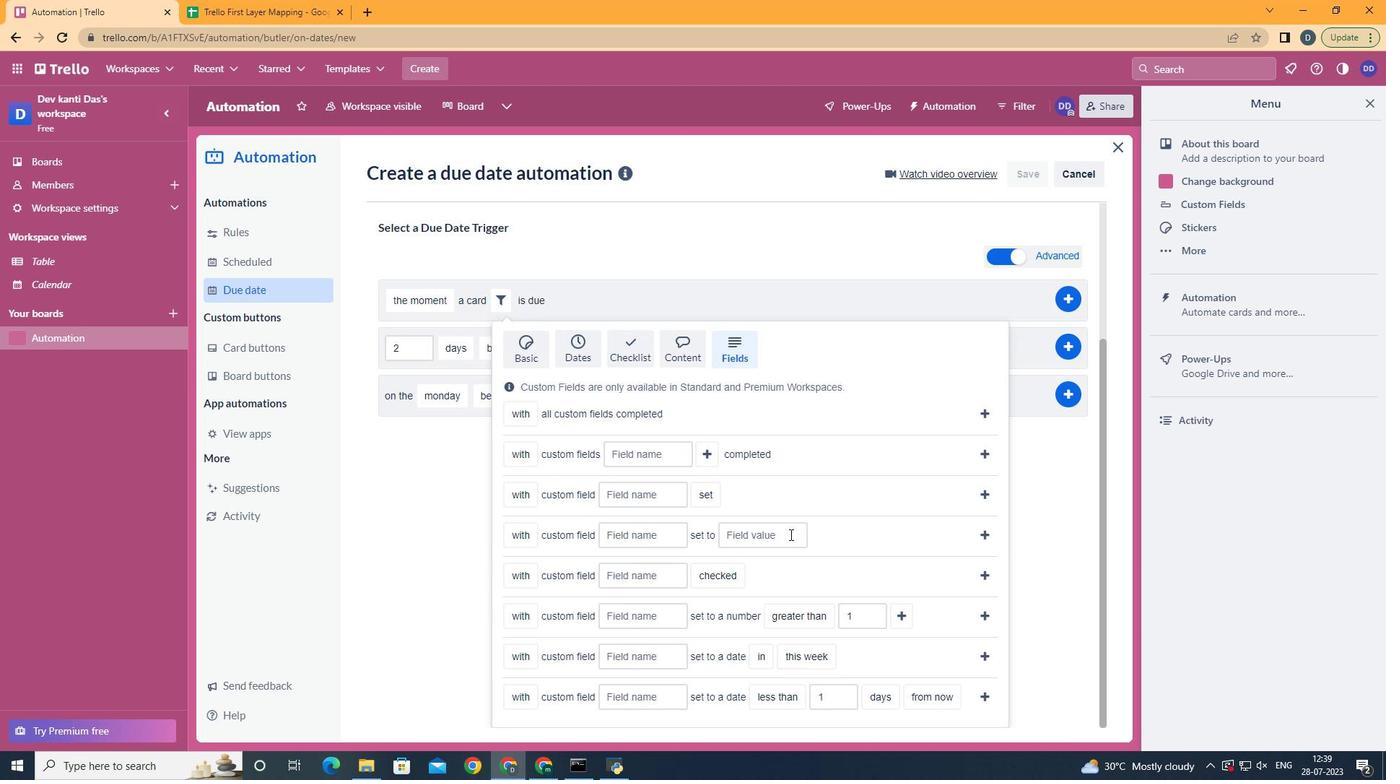 
Action: Mouse moved to (537, 642)
Screenshot: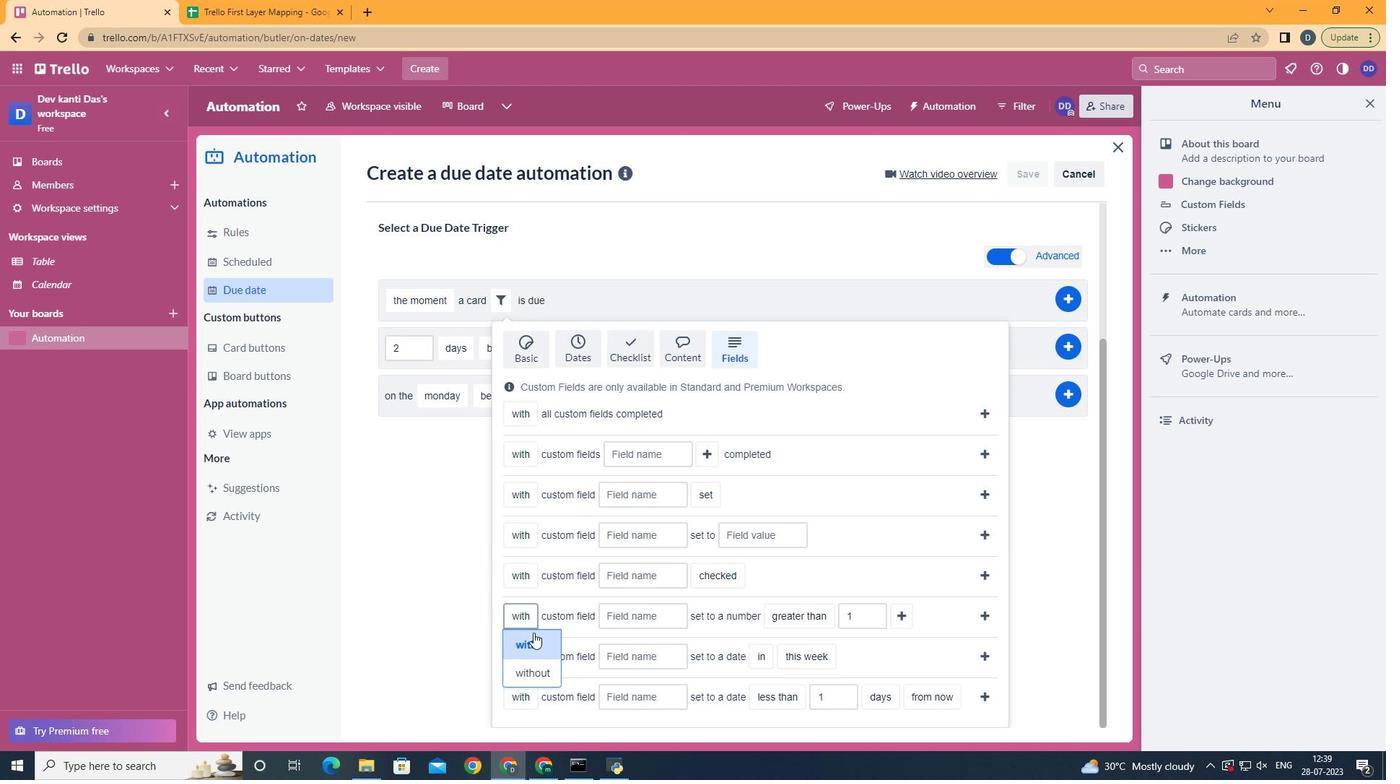 
Action: Mouse pressed left at (537, 642)
Screenshot: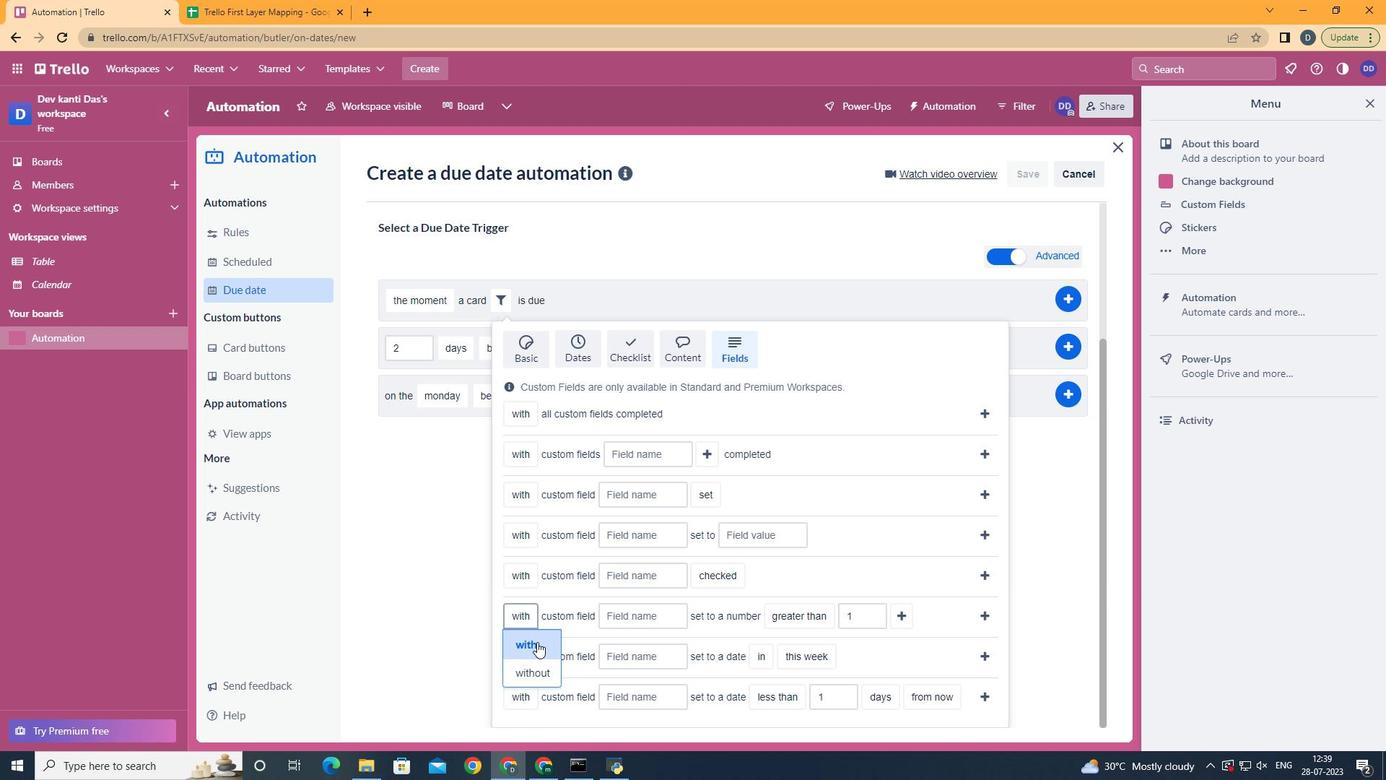 
Action: Mouse moved to (633, 616)
Screenshot: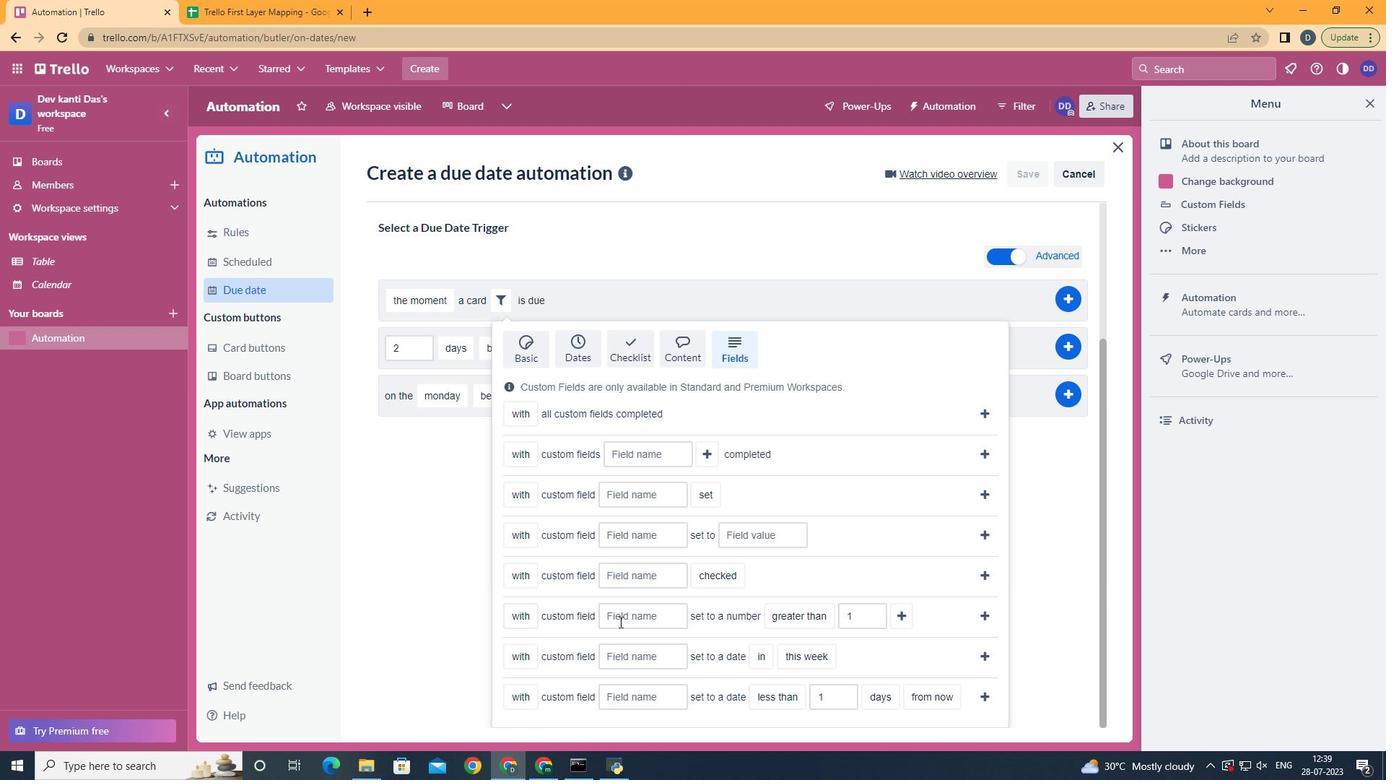 
Action: Mouse pressed left at (633, 616)
Screenshot: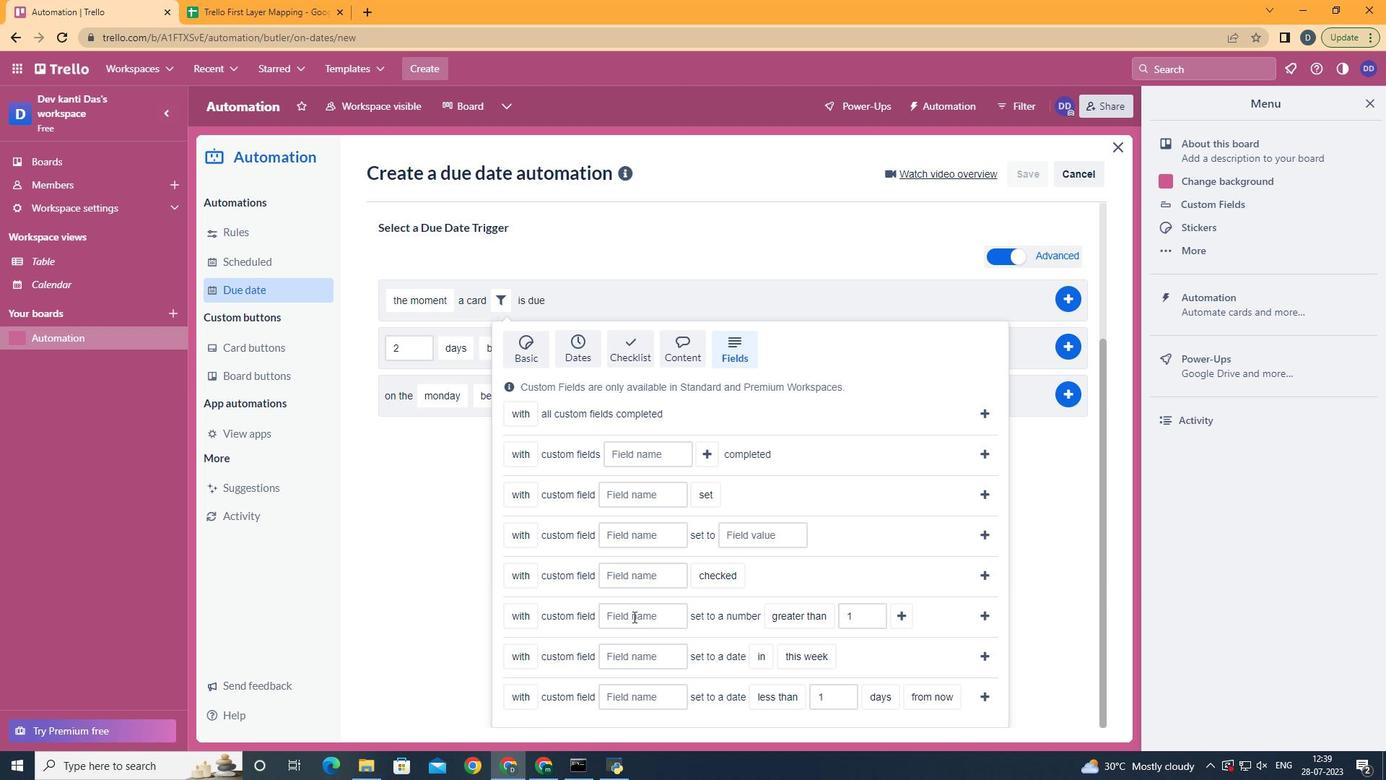 
Action: Key pressed <Key.shift>Resume
Screenshot: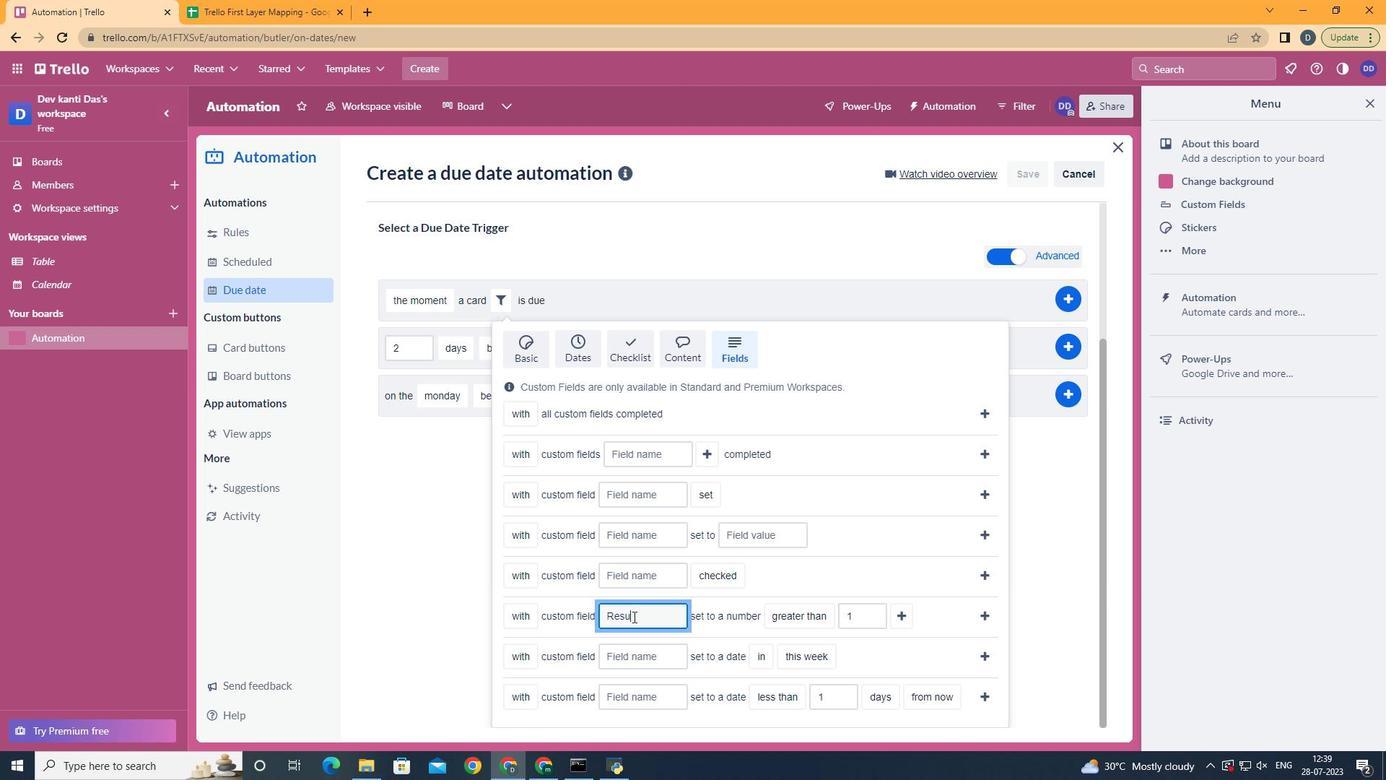 
Action: Mouse moved to (811, 564)
Screenshot: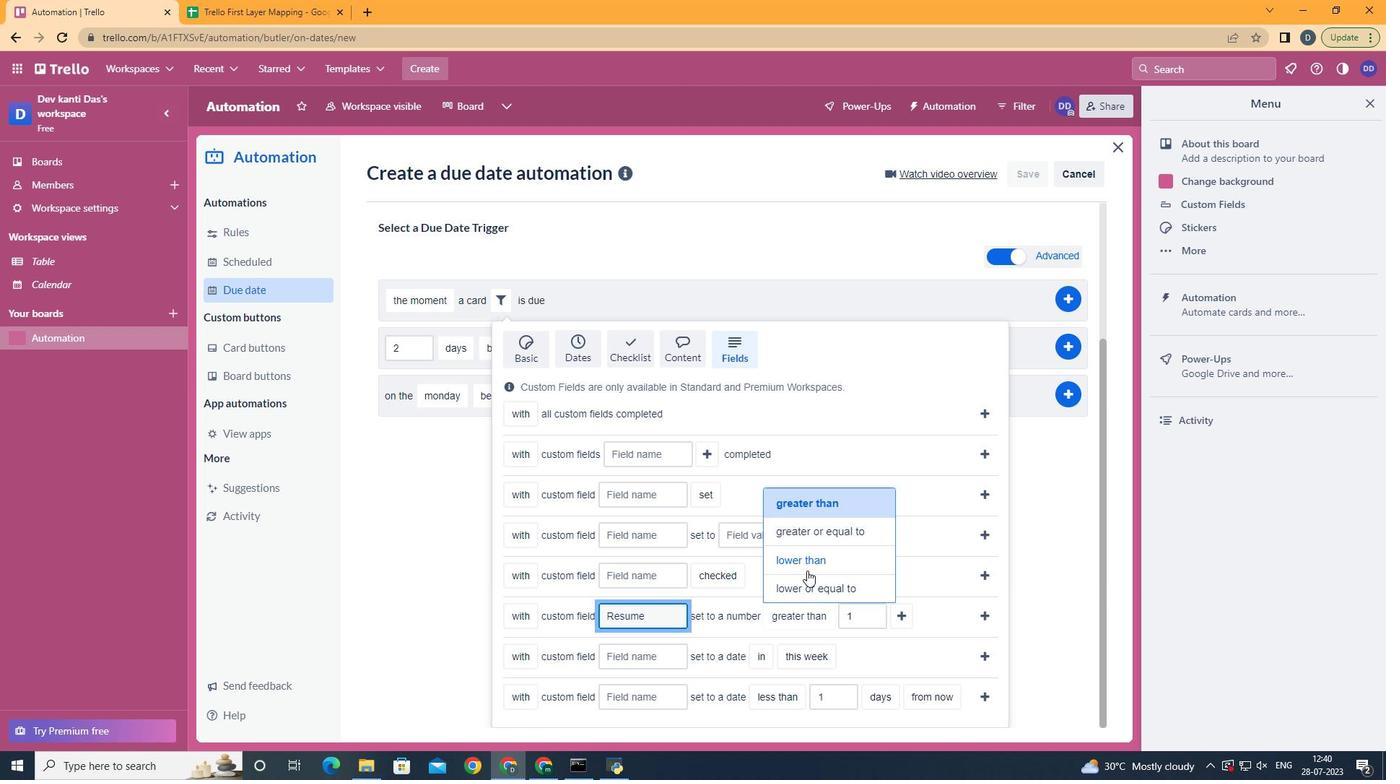 
Action: Mouse pressed left at (811, 564)
Screenshot: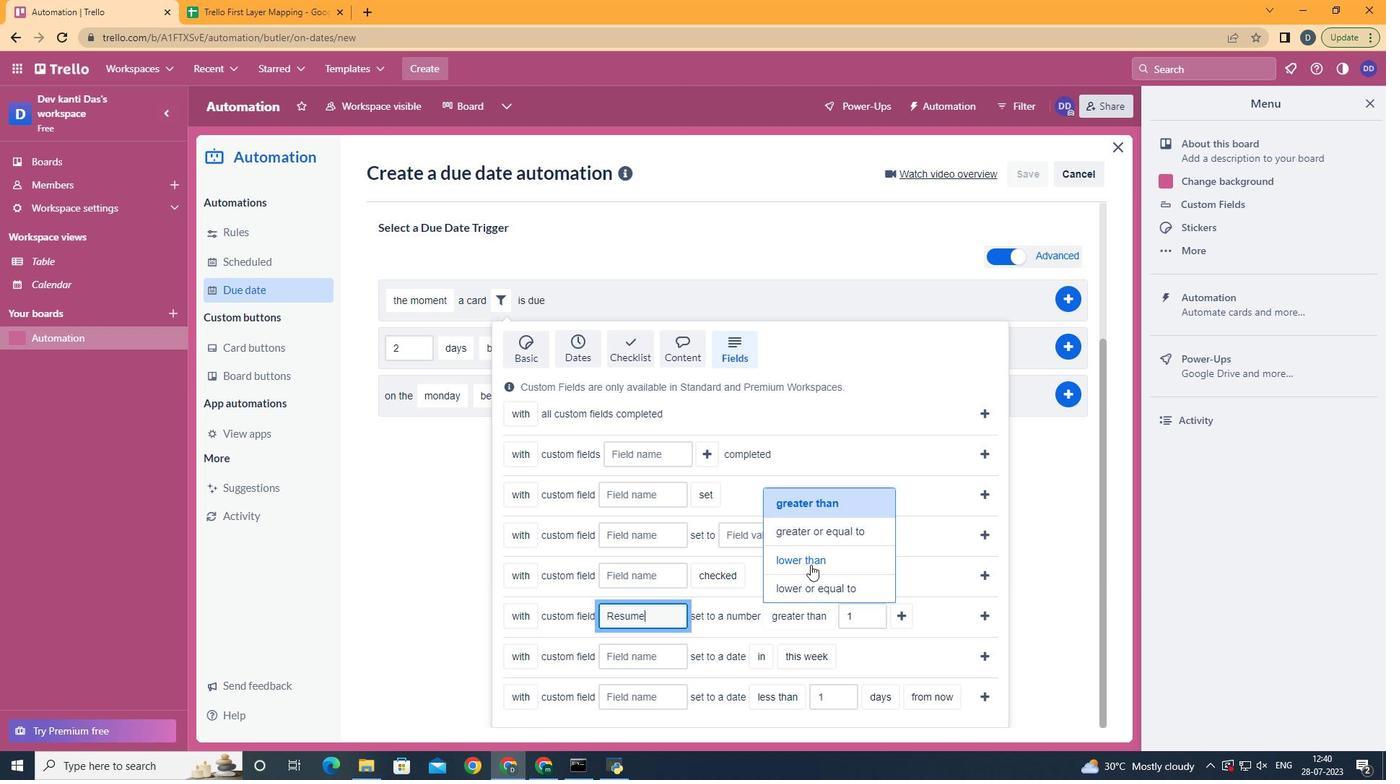 
Action: Mouse moved to (892, 616)
Screenshot: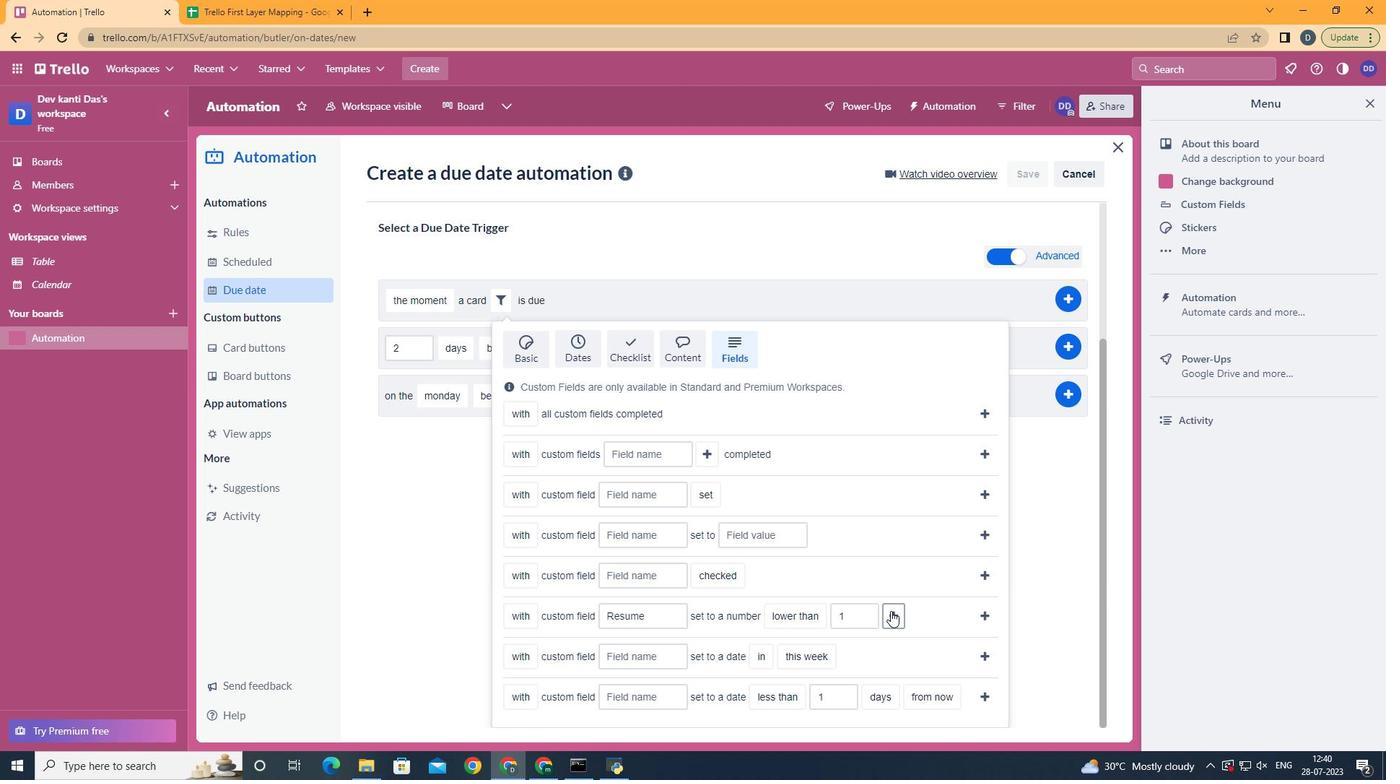 
Action: Mouse pressed left at (892, 616)
Screenshot: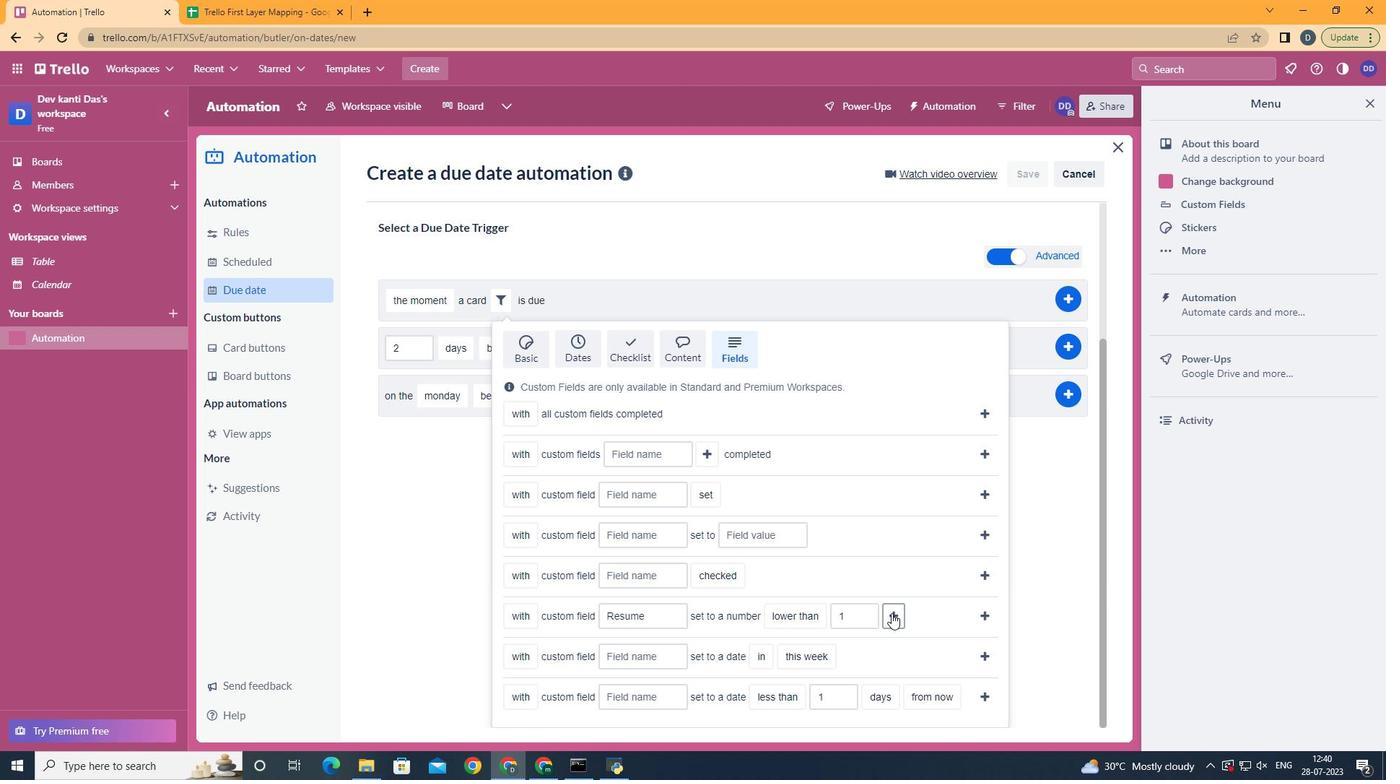 
Action: Mouse moved to (591, 622)
Screenshot: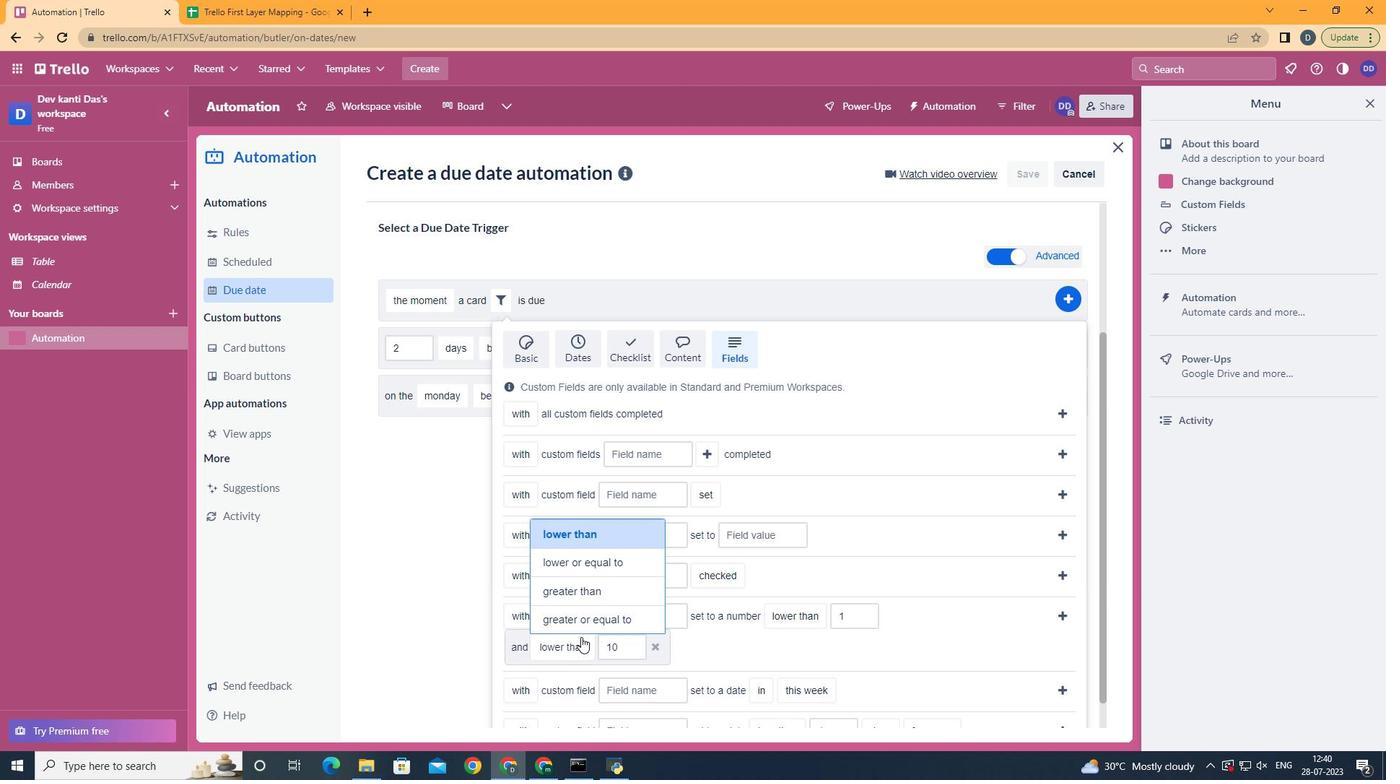 
Action: Mouse pressed left at (591, 622)
Screenshot: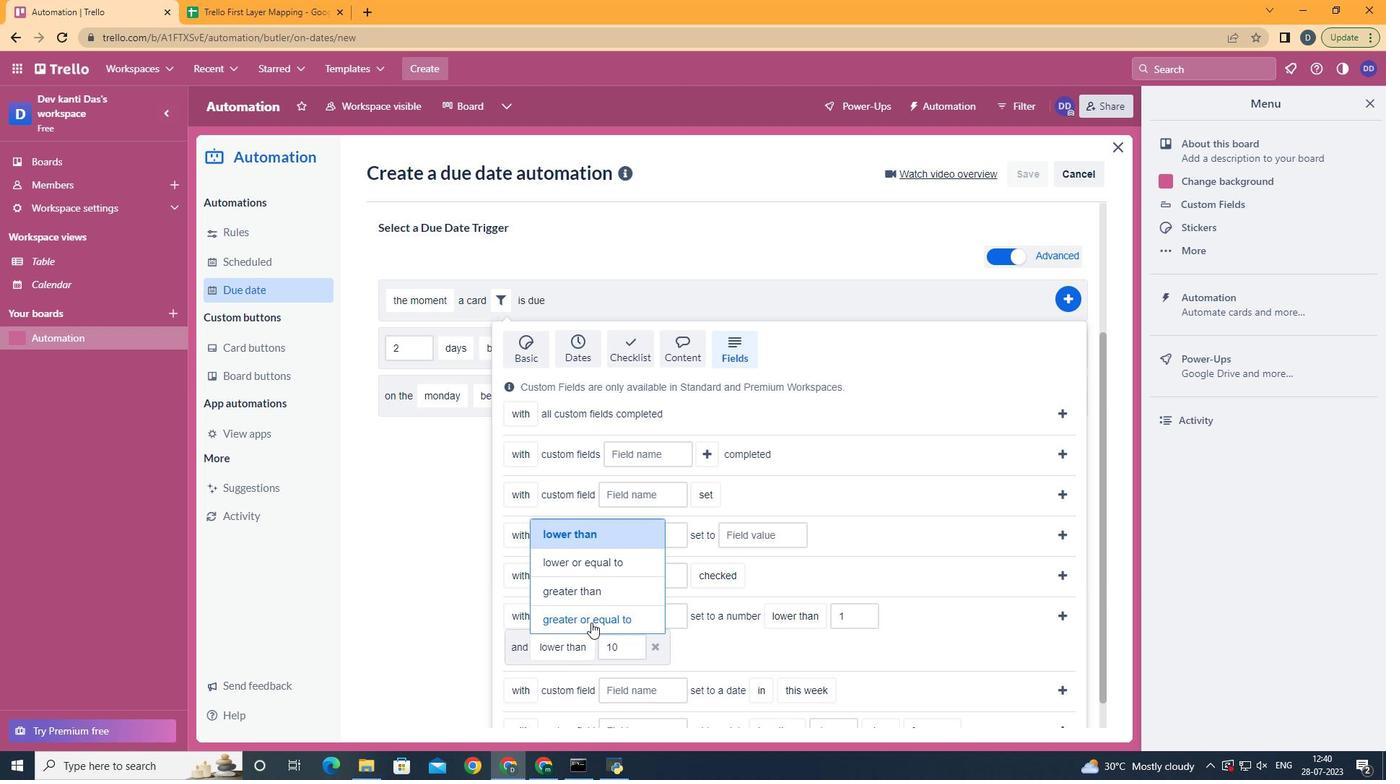 
Action: Mouse moved to (1062, 614)
Screenshot: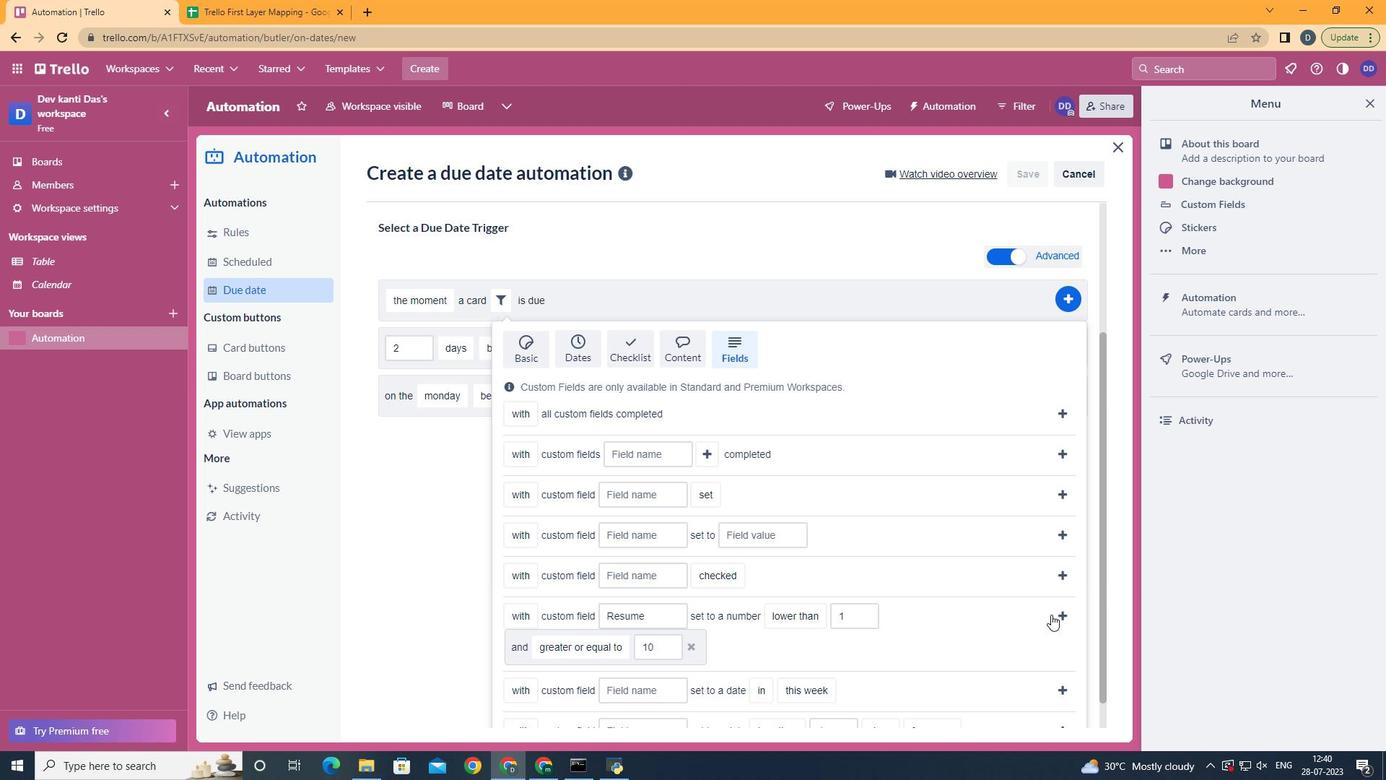 
Action: Mouse pressed left at (1062, 614)
Screenshot: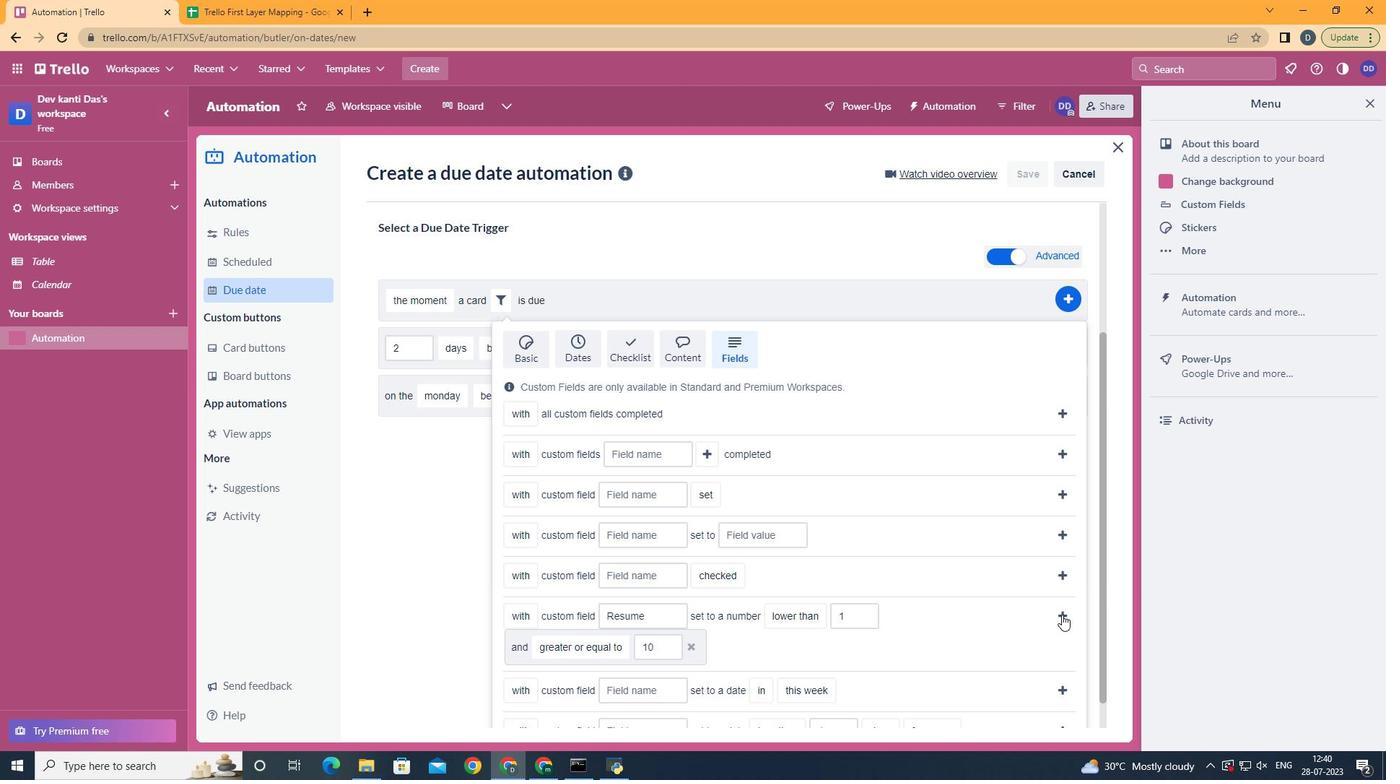 
